 Task: Look for space in Matão, Brazil from 5th July, 2023 to 15th July, 2023 for 9 adults in price range Rs.15000 to Rs.25000. Place can be entire place with 5 bedrooms having 5 beds and 5 bathrooms. Property type can be house, flat, guest house. Booking option can be shelf check-in. Required host language is Spanish.
Action: Mouse moved to (187, 546)
Screenshot: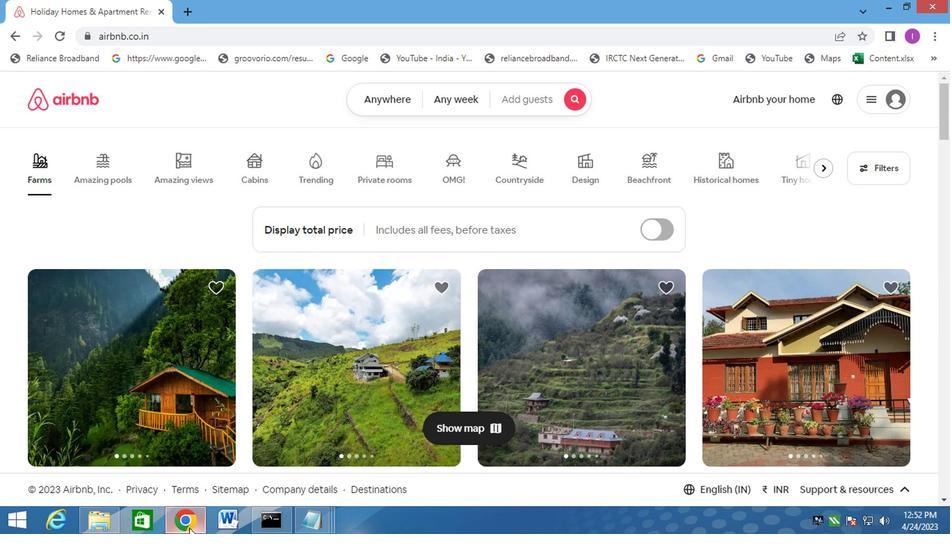 
Action: Mouse pressed left at (187, 546)
Screenshot: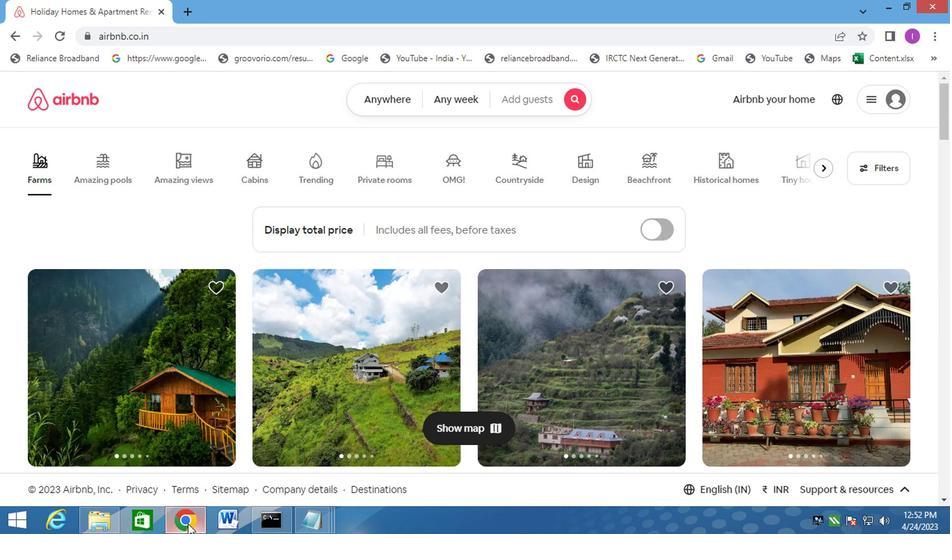 
Action: Mouse moved to (181, 543)
Screenshot: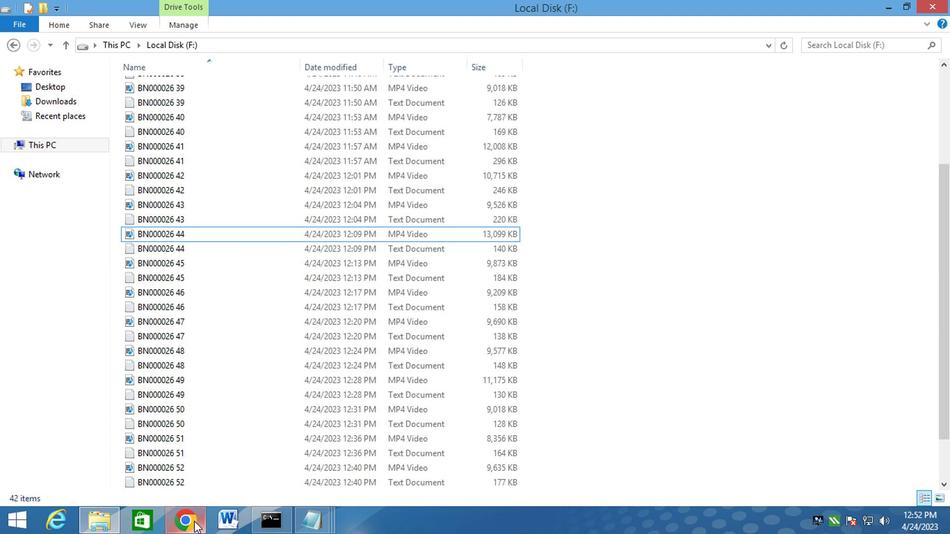 
Action: Mouse pressed left at (181, 543)
Screenshot: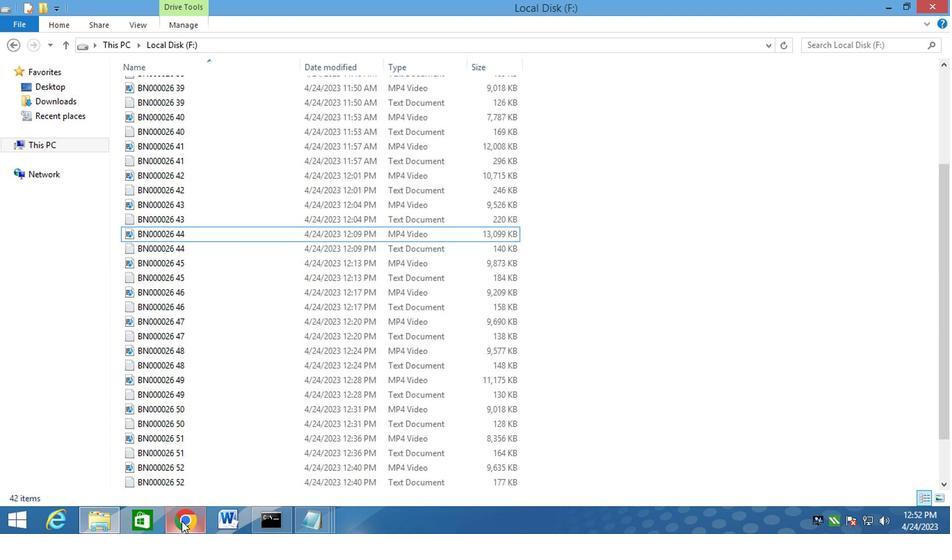 
Action: Mouse pressed left at (181, 543)
Screenshot: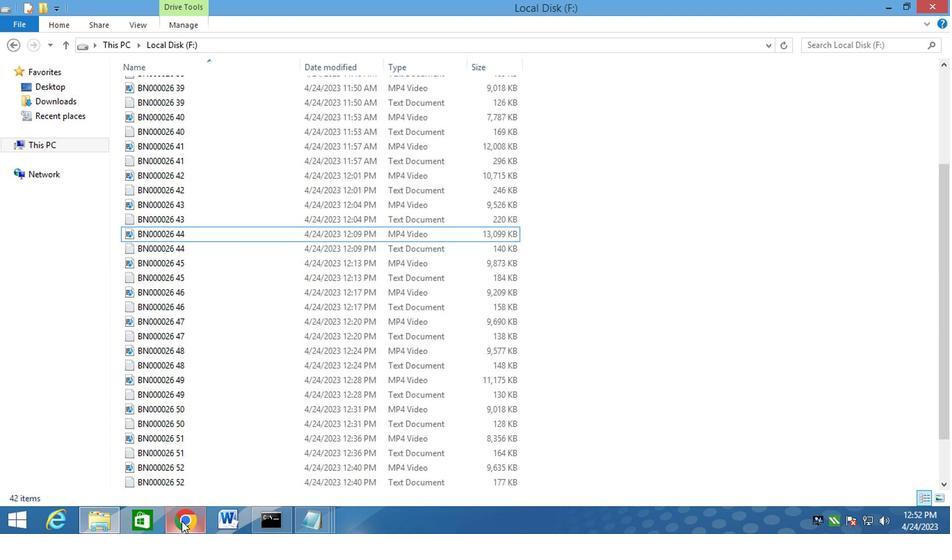 
Action: Mouse moved to (402, 99)
Screenshot: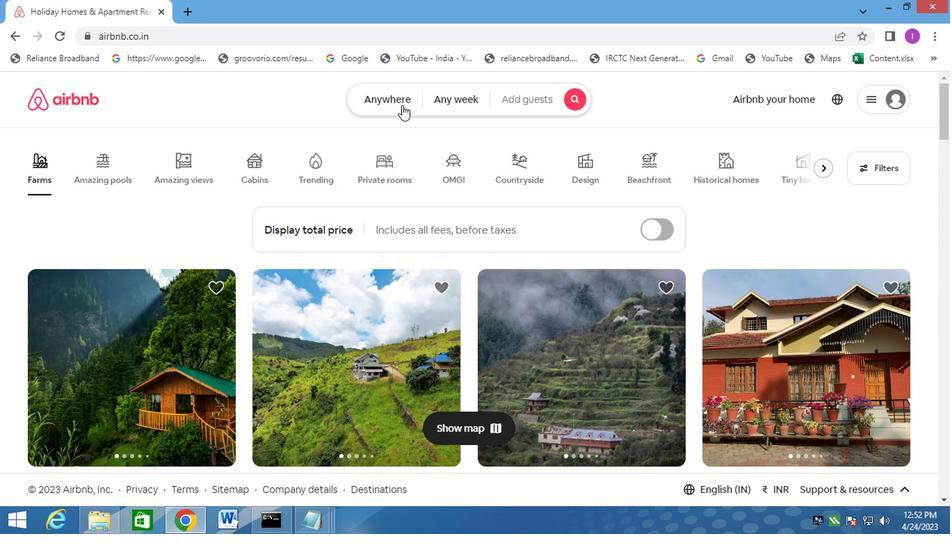 
Action: Mouse pressed left at (402, 99)
Screenshot: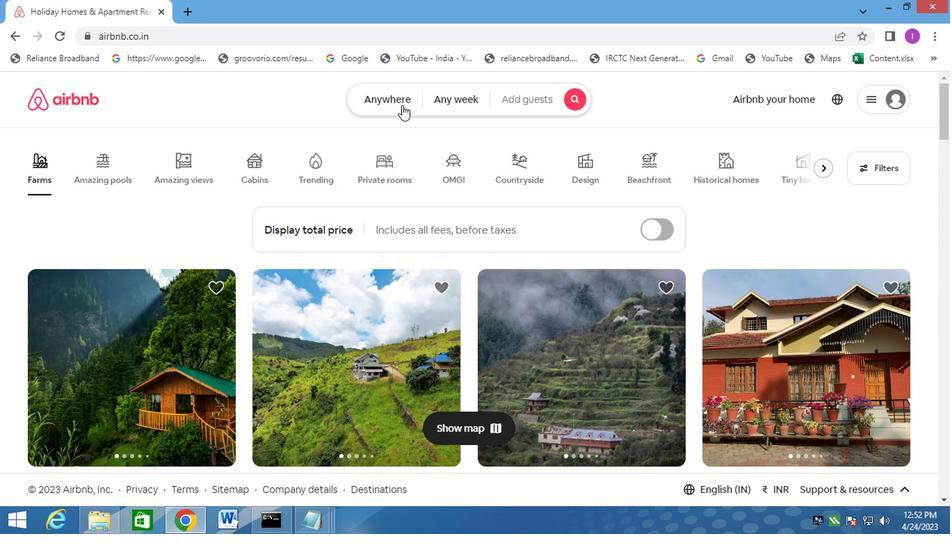 
Action: Mouse moved to (0, 61)
Screenshot: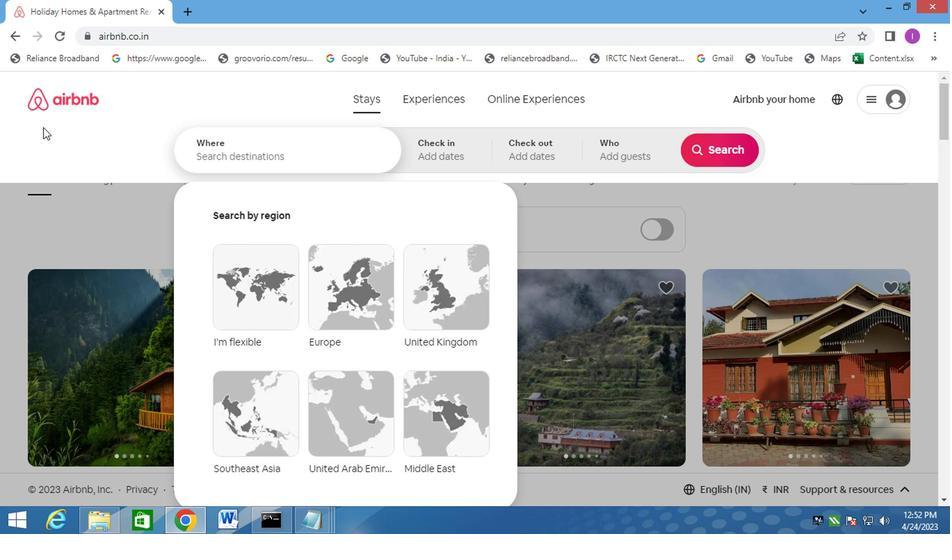 
Action: Key pressed <Key.shift>MATAO
Screenshot: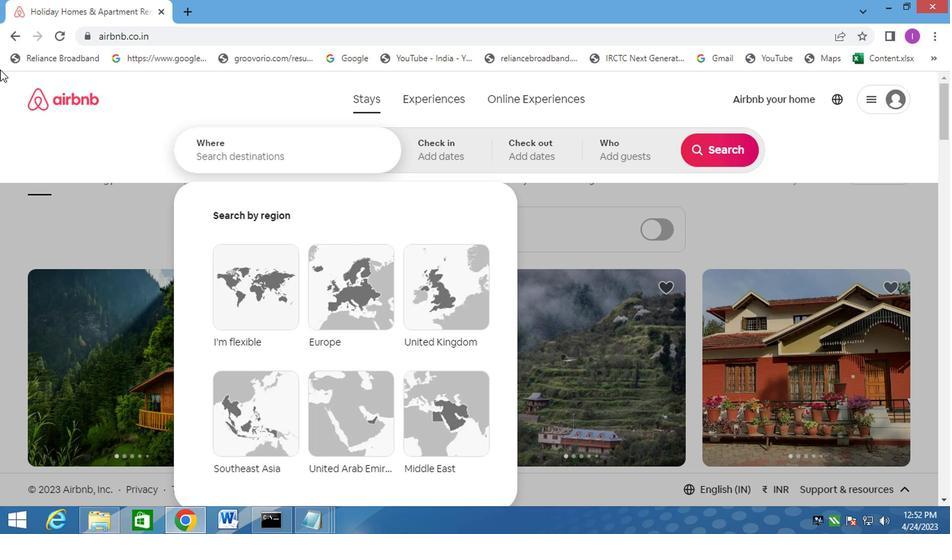 
Action: Mouse moved to (339, 150)
Screenshot: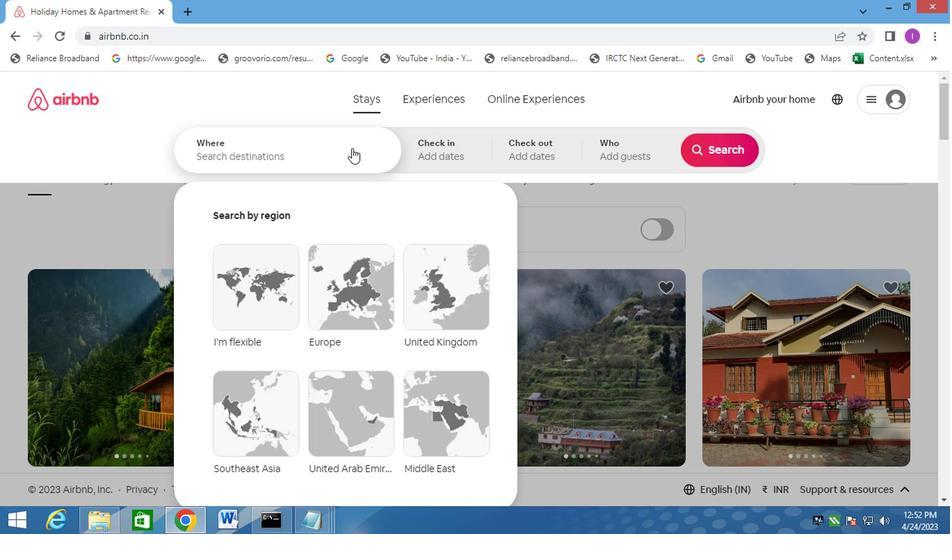 
Action: Mouse pressed left at (339, 150)
Screenshot: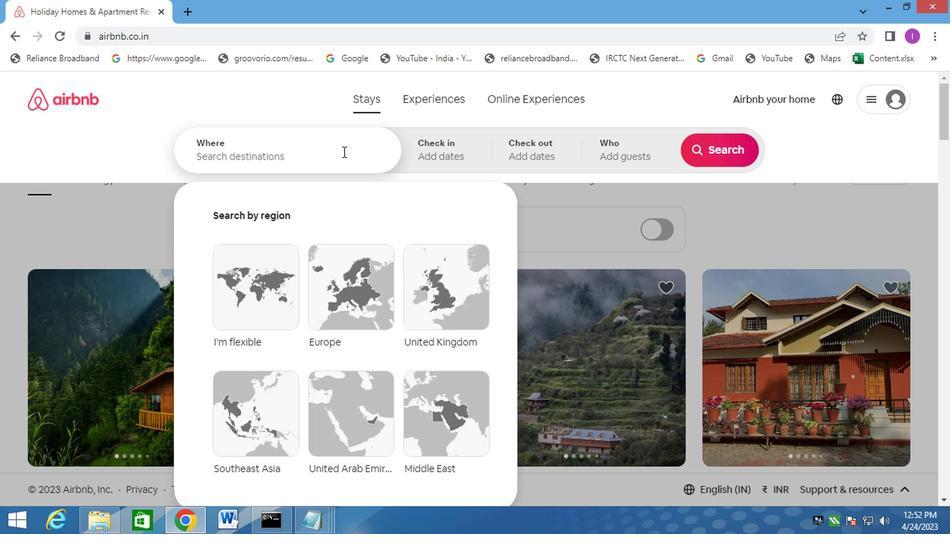 
Action: Mouse moved to (362, 142)
Screenshot: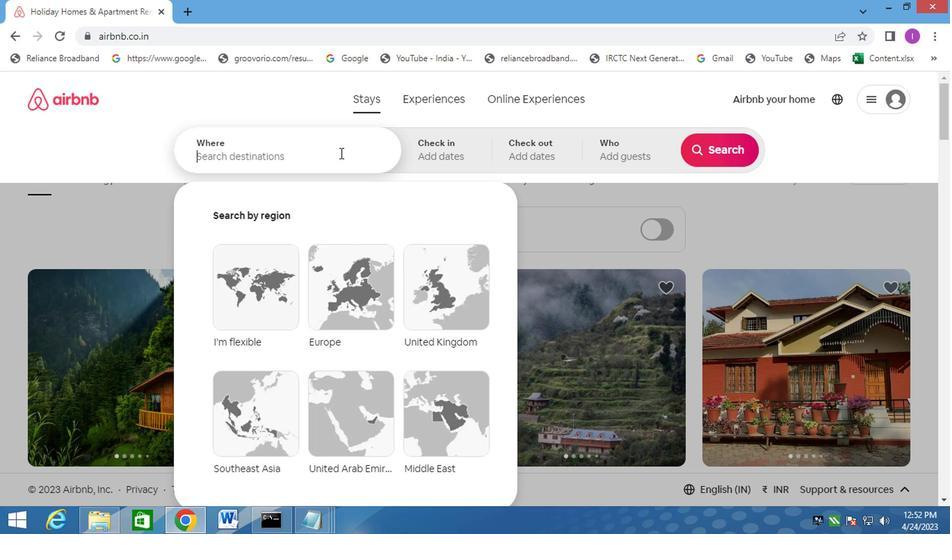 
Action: Key pressed <Key.shift>M<Key.shift>ATAO,<Key.shift><Key.shift><Key.shift><Key.shift><Key.shift><Key.shift><Key.shift><Key.shift><Key.shift><Key.shift><Key.shift><Key.shift>BRAZIL<Key.backspace>
Screenshot: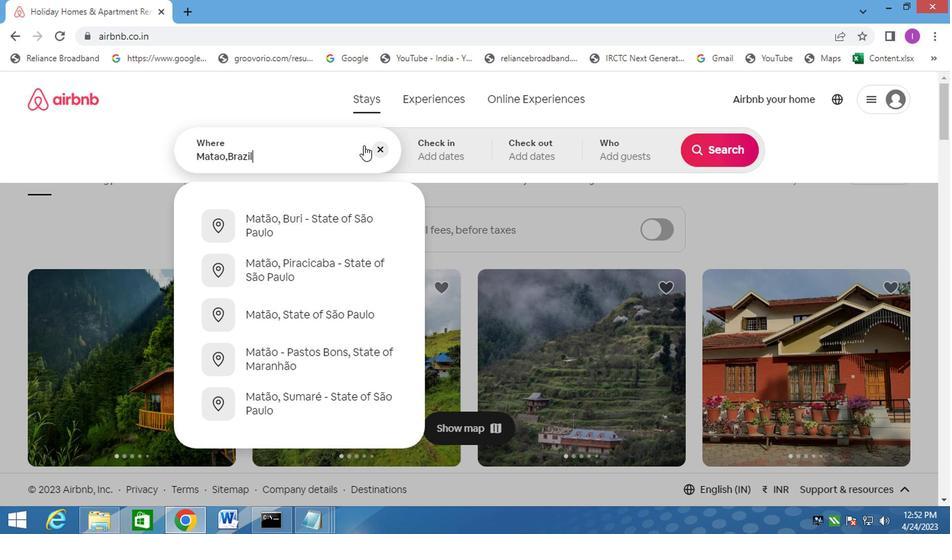 
Action: Mouse moved to (284, 144)
Screenshot: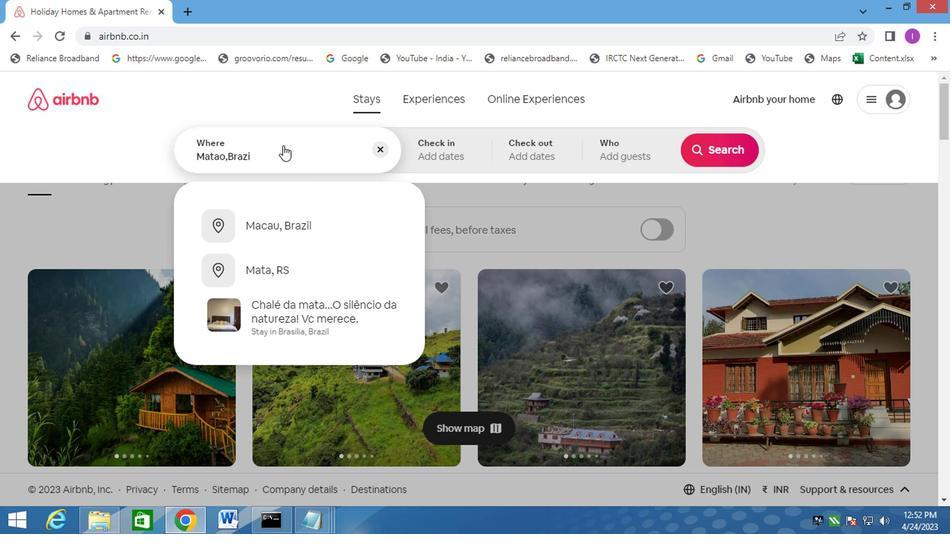 
Action: Key pressed L
Screenshot: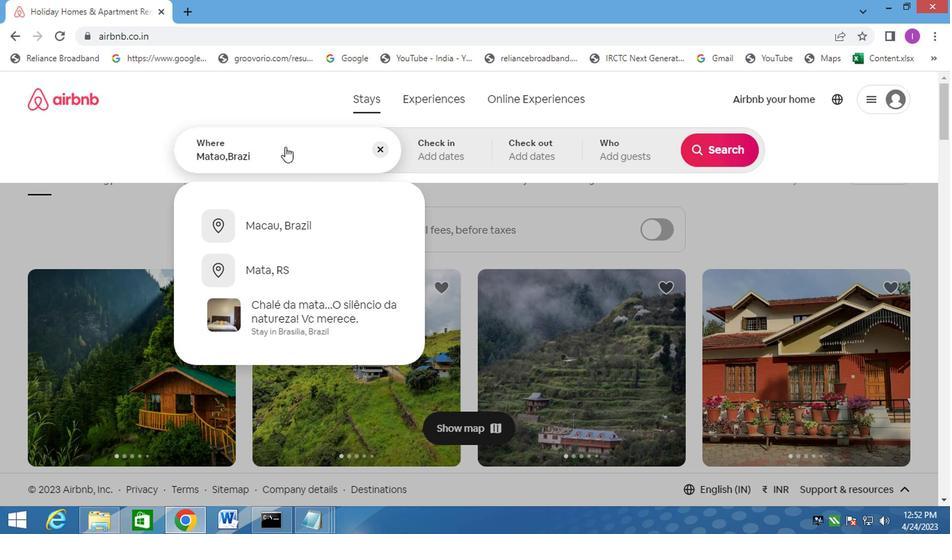 
Action: Mouse moved to (432, 141)
Screenshot: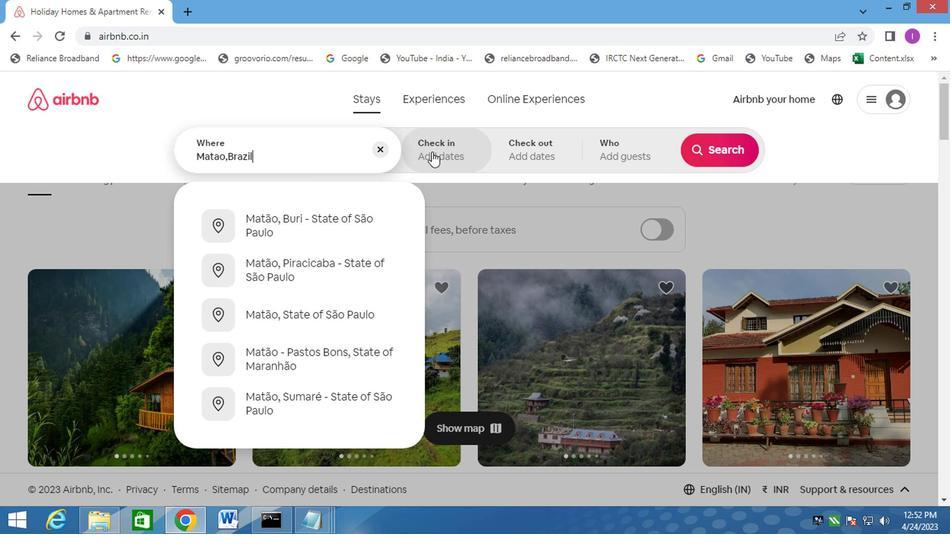 
Action: Mouse pressed left at (432, 141)
Screenshot: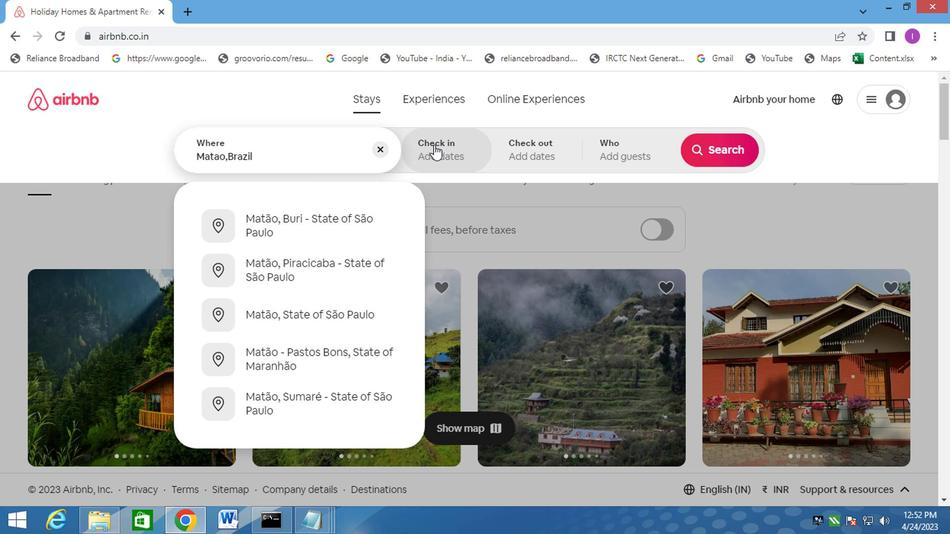 
Action: Mouse moved to (706, 262)
Screenshot: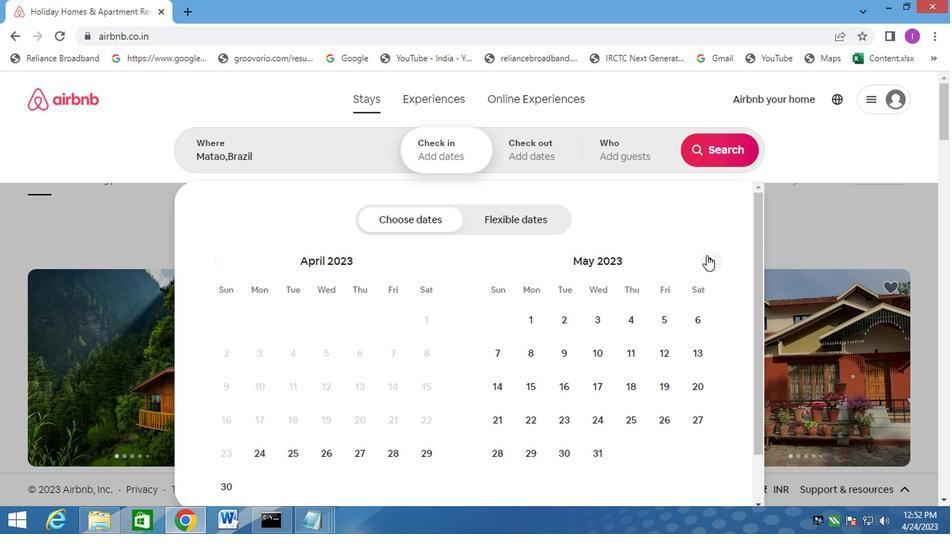 
Action: Mouse pressed left at (706, 262)
Screenshot: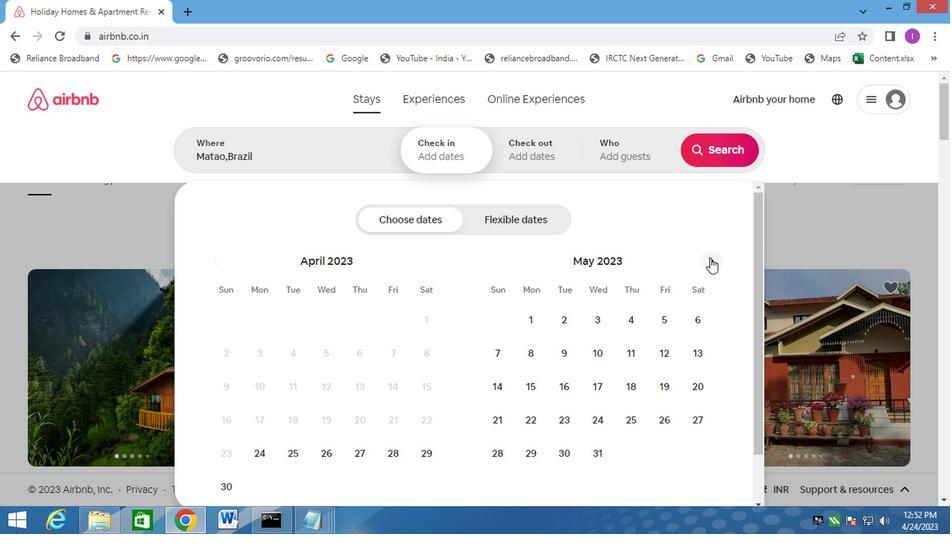
Action: Mouse moved to (695, 260)
Screenshot: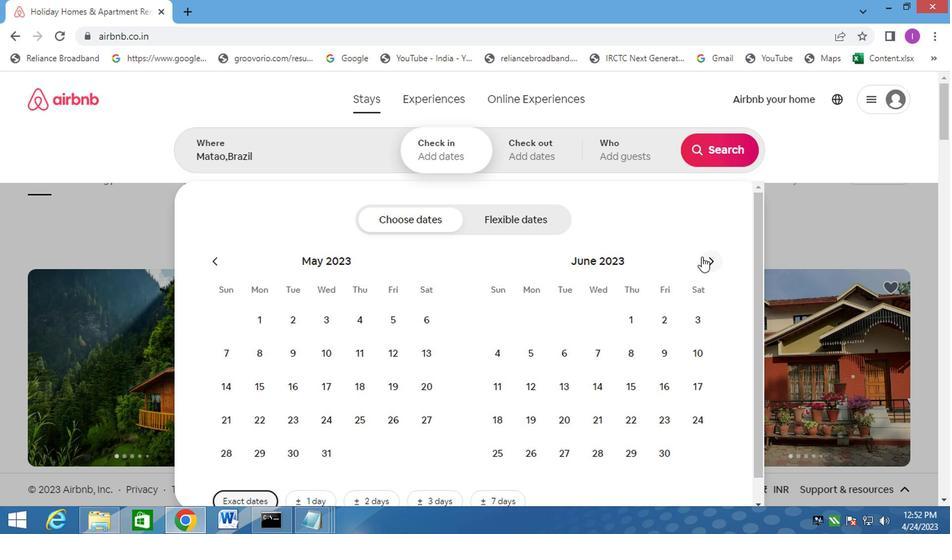 
Action: Mouse pressed left at (695, 260)
Screenshot: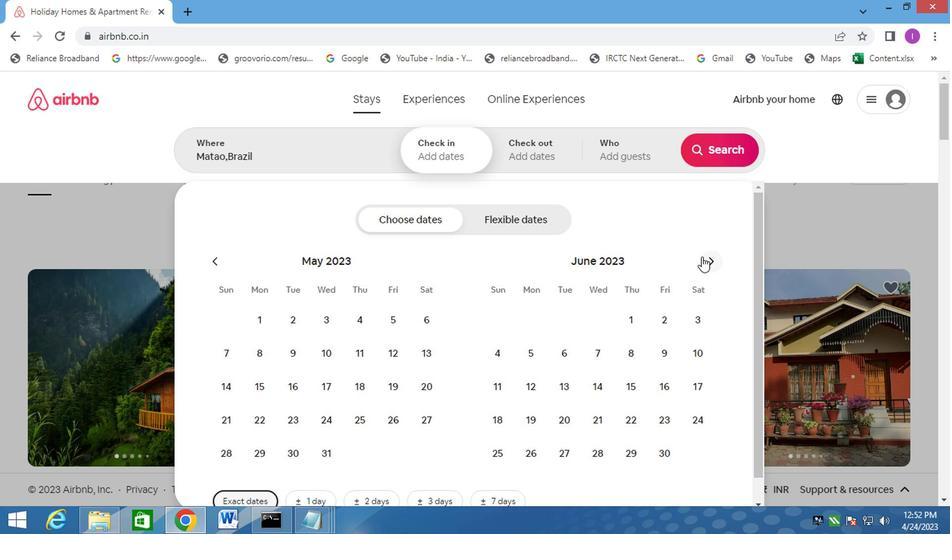 
Action: Mouse moved to (709, 262)
Screenshot: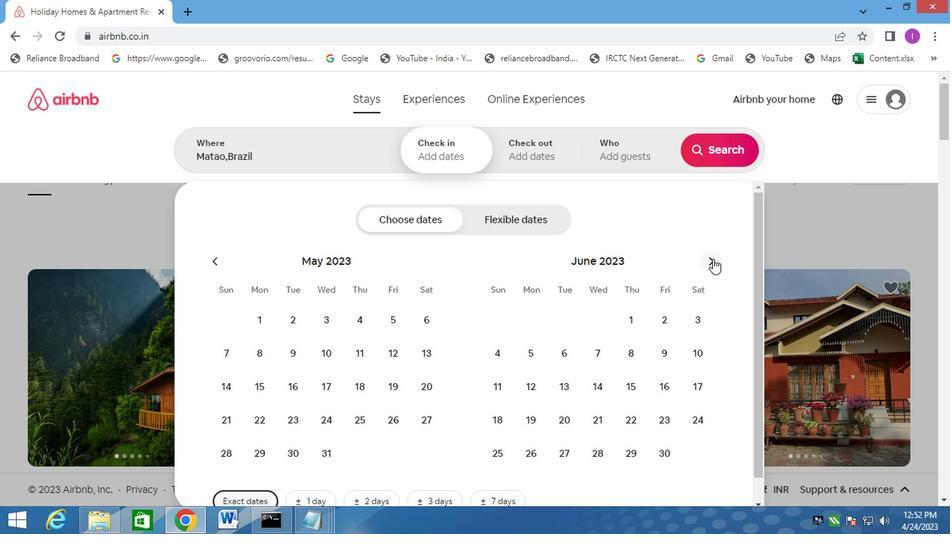 
Action: Mouse pressed left at (709, 262)
Screenshot: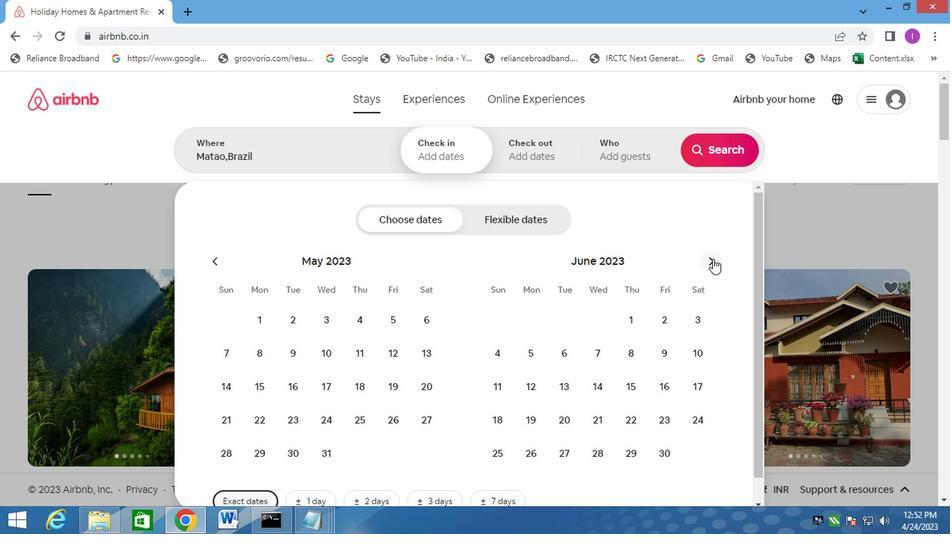 
Action: Mouse moved to (592, 367)
Screenshot: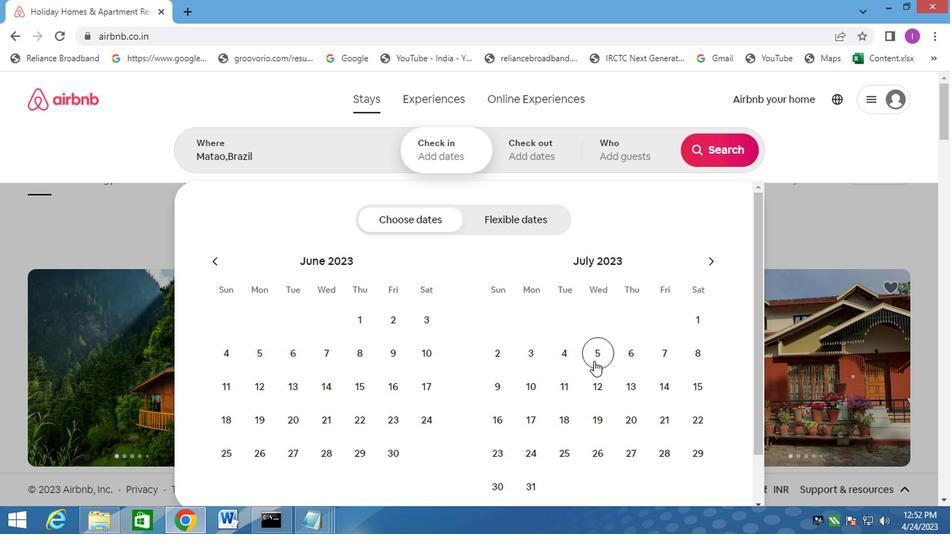 
Action: Mouse pressed left at (592, 367)
Screenshot: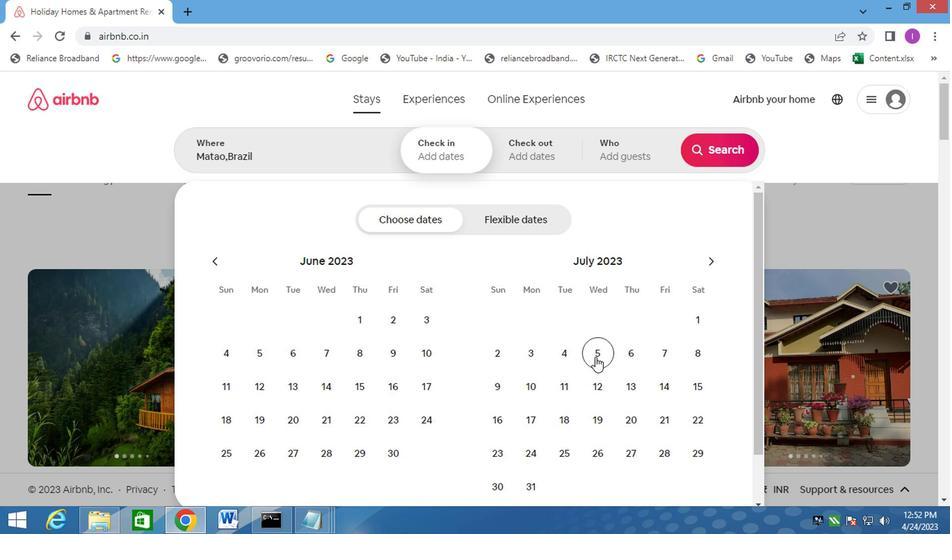 
Action: Mouse moved to (693, 404)
Screenshot: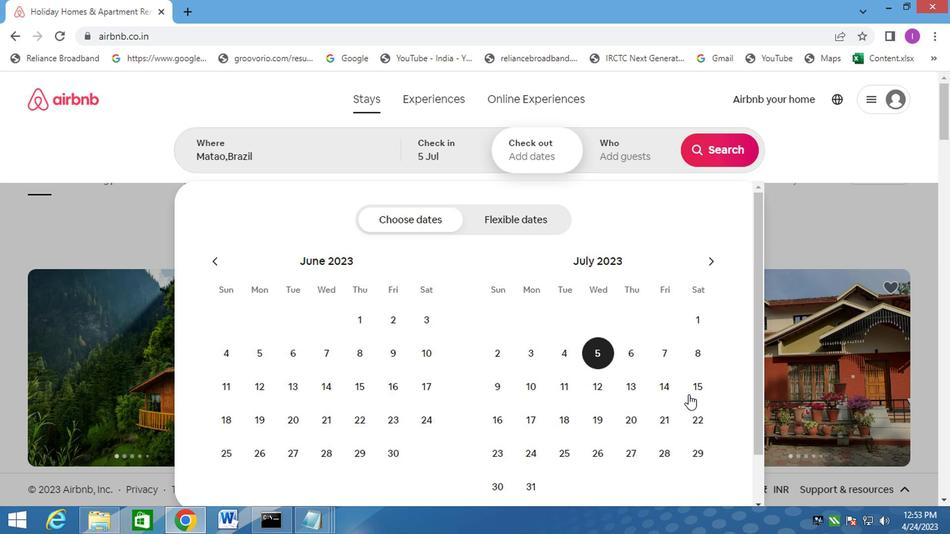 
Action: Mouse pressed left at (693, 404)
Screenshot: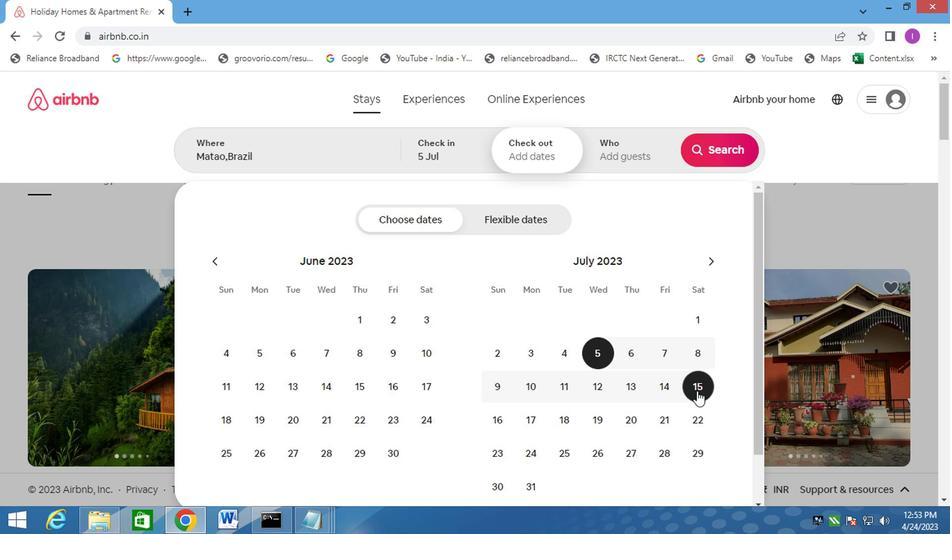 
Action: Mouse moved to (651, 152)
Screenshot: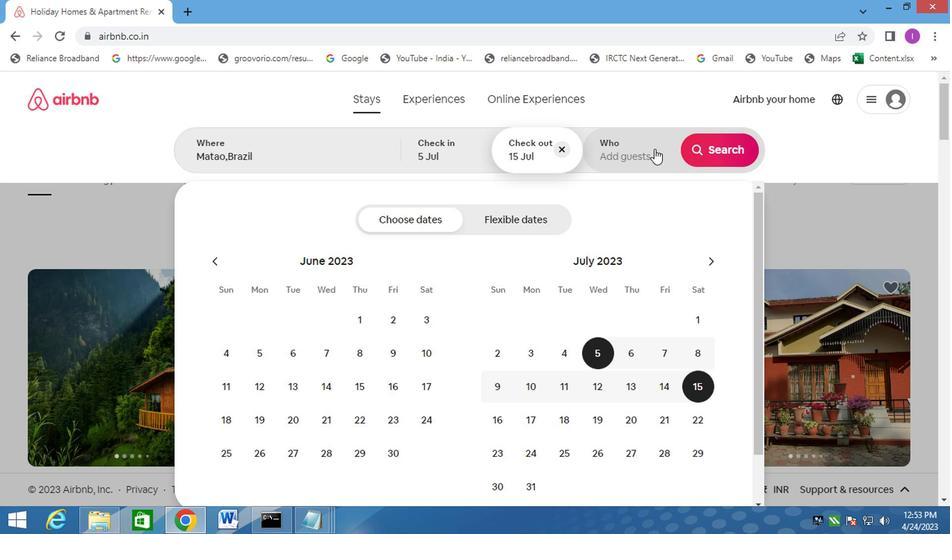 
Action: Mouse pressed left at (651, 152)
Screenshot: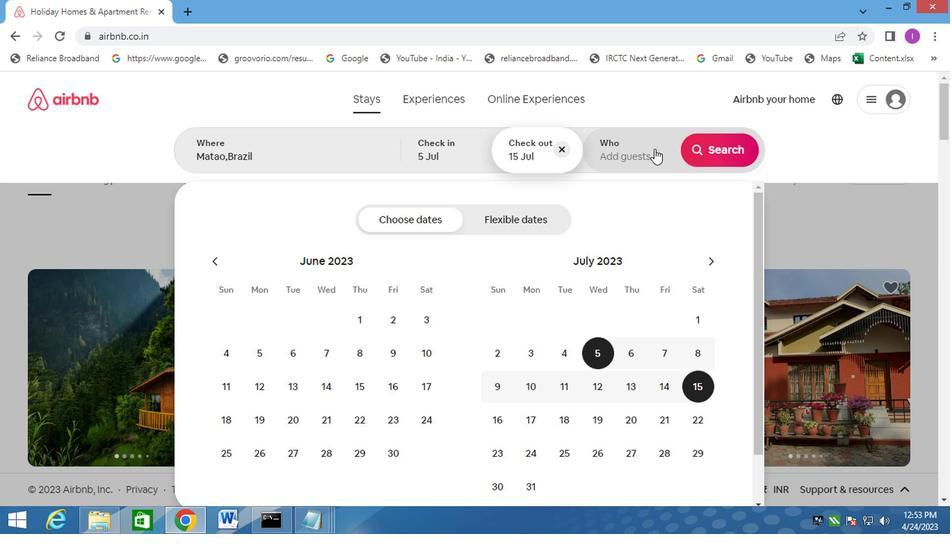 
Action: Mouse moved to (722, 227)
Screenshot: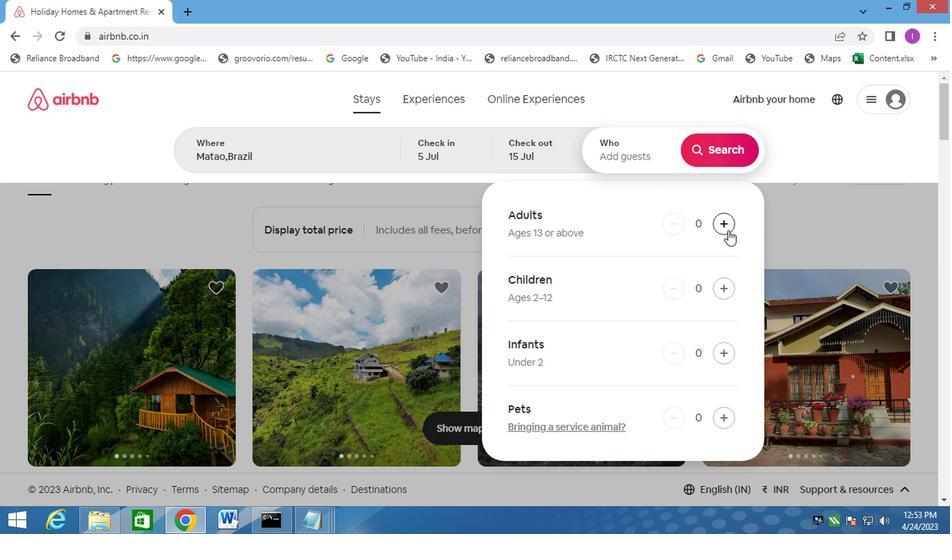 
Action: Mouse pressed left at (722, 227)
Screenshot: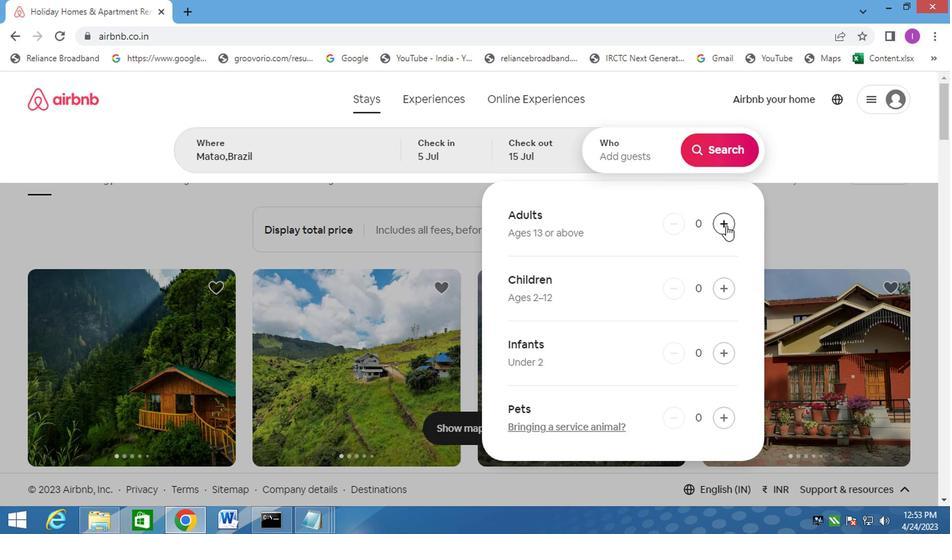 
Action: Mouse pressed left at (722, 227)
Screenshot: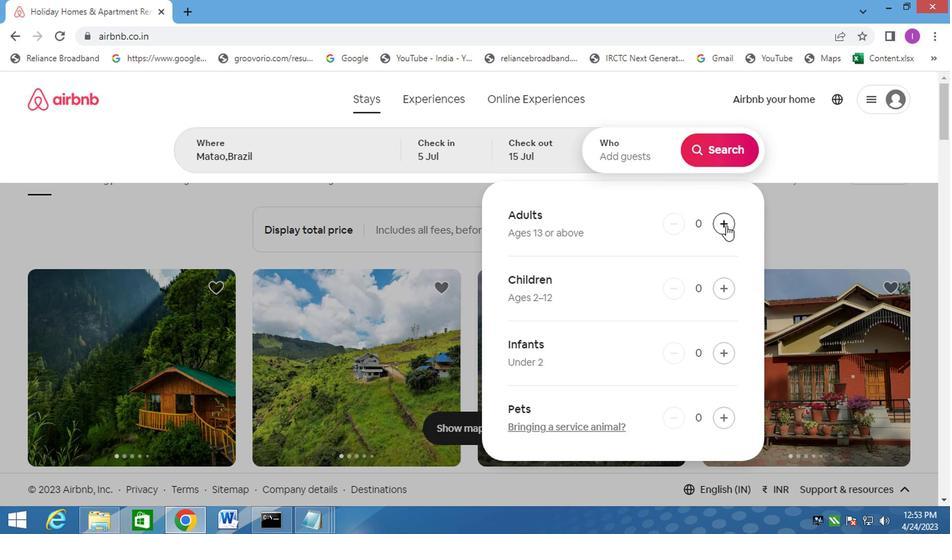 
Action: Mouse pressed left at (722, 227)
Screenshot: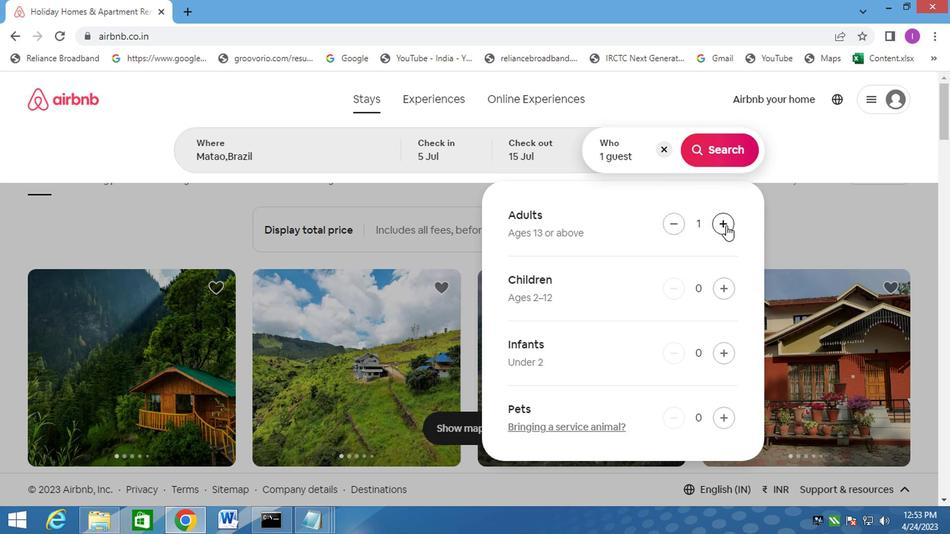 
Action: Mouse pressed left at (722, 227)
Screenshot: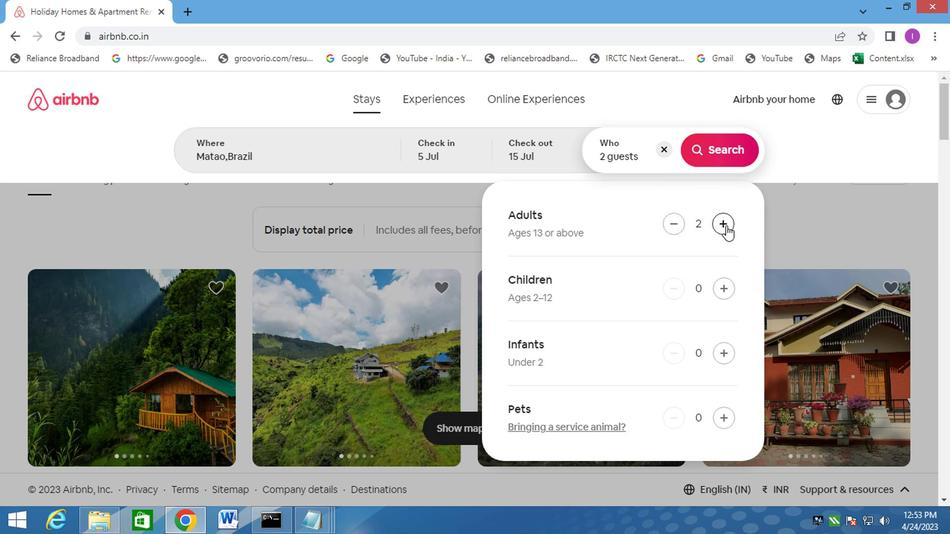 
Action: Mouse pressed left at (722, 227)
Screenshot: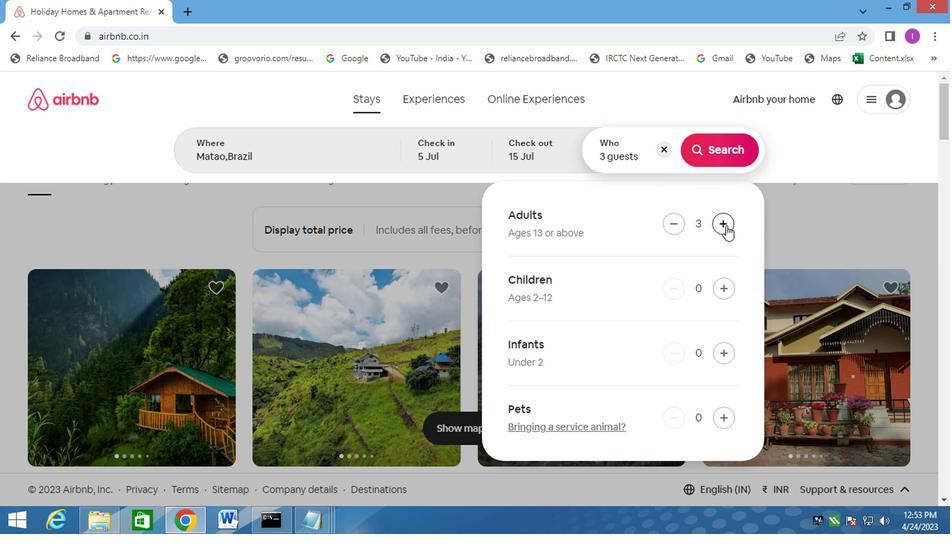 
Action: Mouse pressed left at (722, 227)
Screenshot: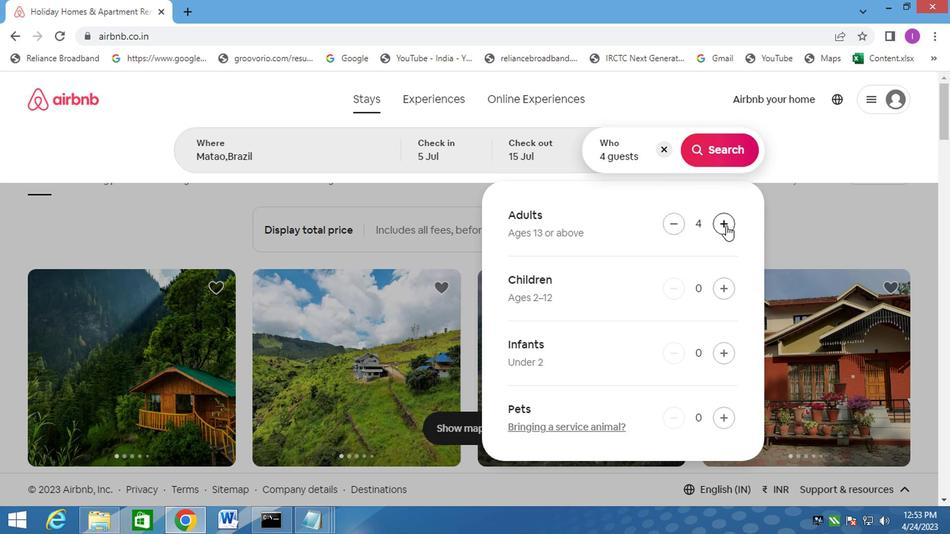 
Action: Mouse pressed left at (722, 227)
Screenshot: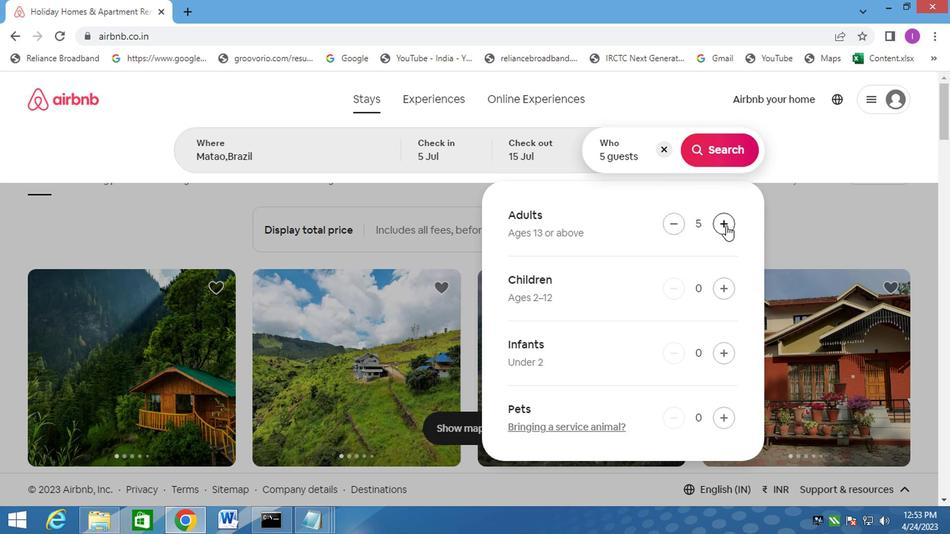 
Action: Mouse pressed left at (722, 227)
Screenshot: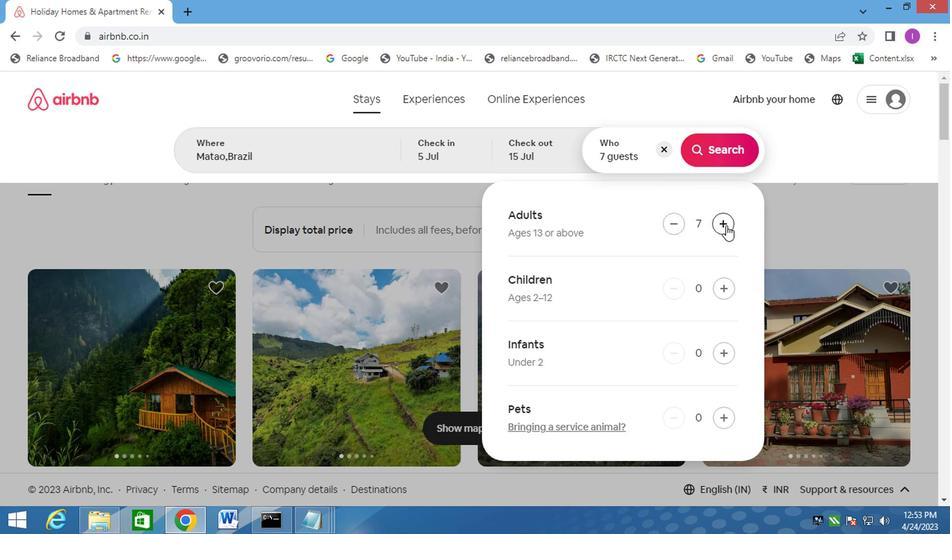 
Action: Mouse moved to (716, 224)
Screenshot: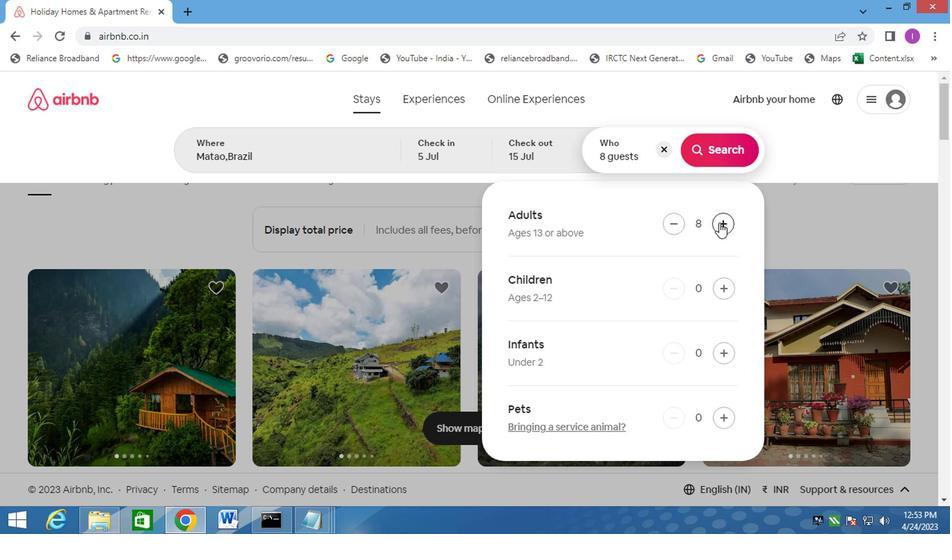 
Action: Mouse pressed left at (716, 224)
Screenshot: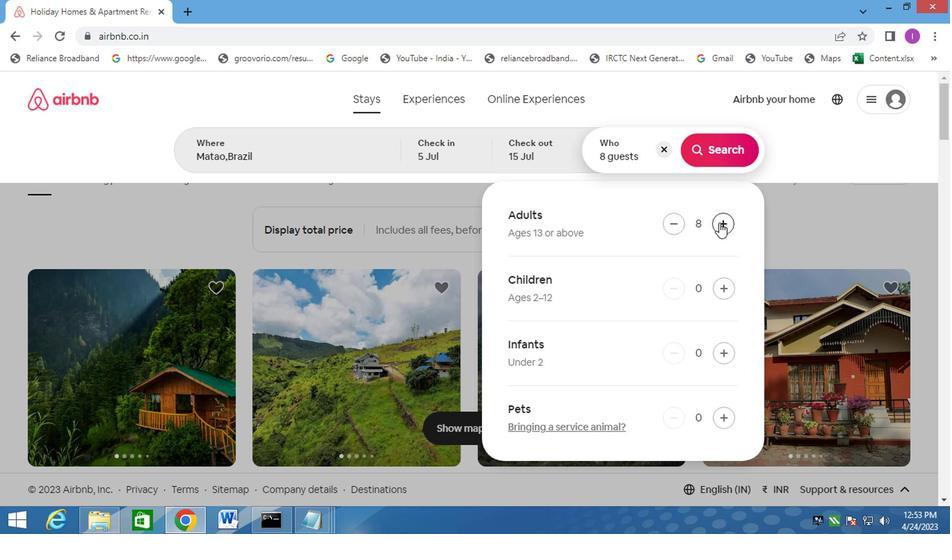 
Action: Mouse moved to (710, 143)
Screenshot: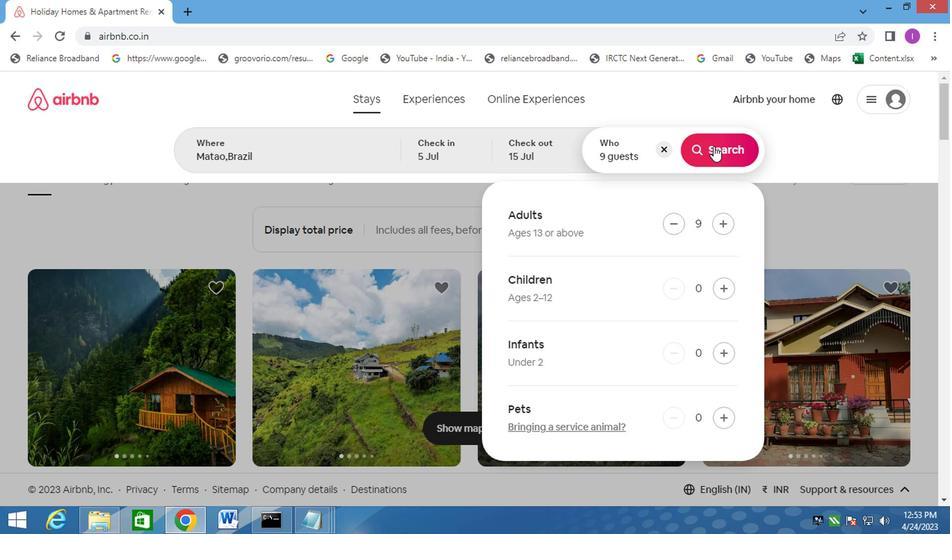 
Action: Mouse pressed left at (710, 143)
Screenshot: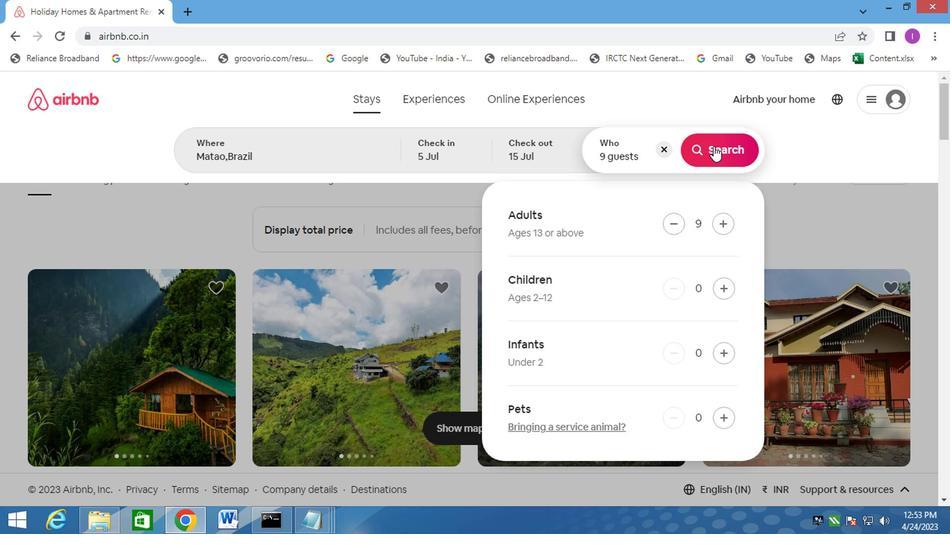 
Action: Mouse moved to (895, 149)
Screenshot: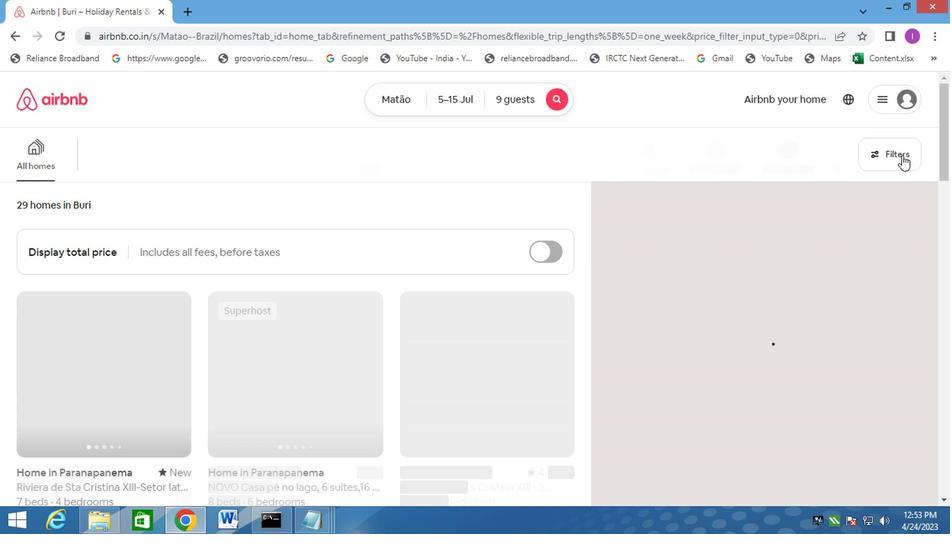 
Action: Mouse pressed left at (895, 149)
Screenshot: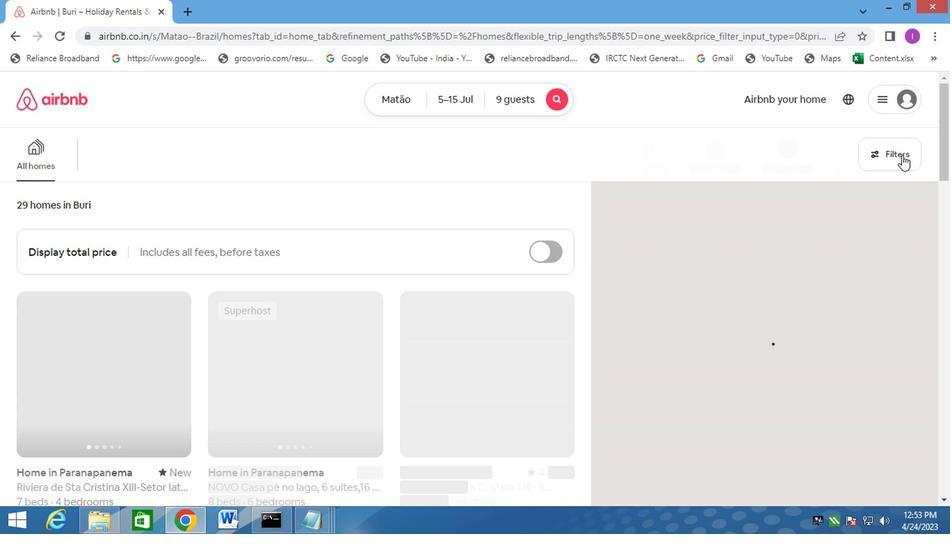 
Action: Mouse moved to (289, 338)
Screenshot: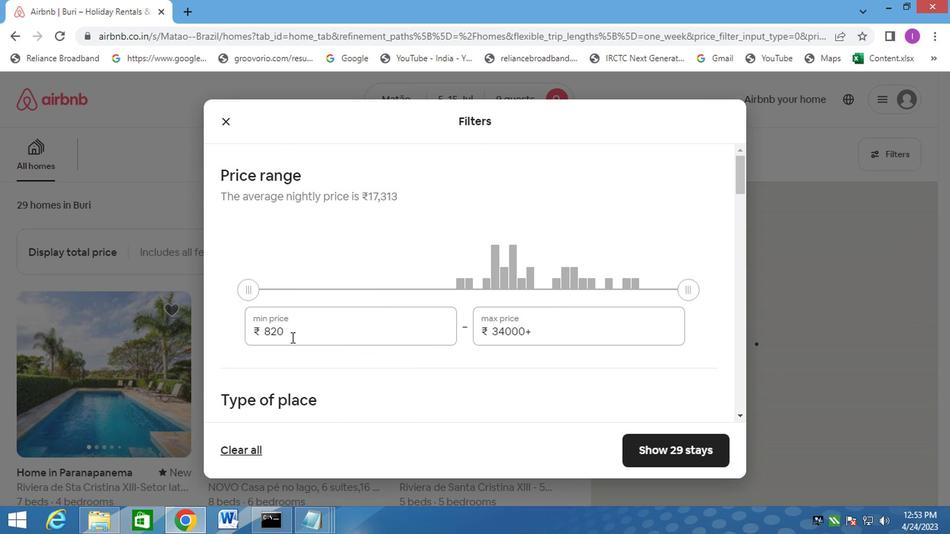 
Action: Mouse pressed left at (289, 338)
Screenshot: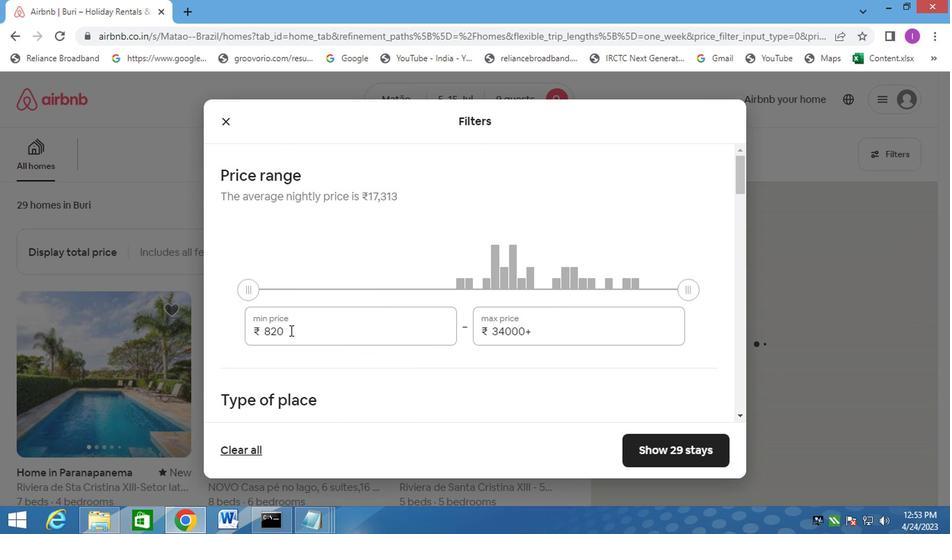 
Action: Mouse moved to (264, 338)
Screenshot: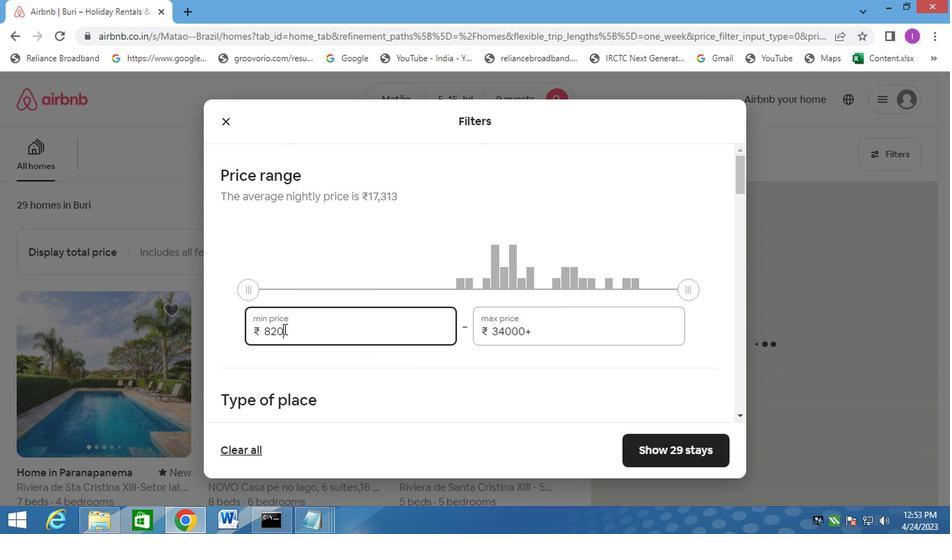
Action: Mouse pressed left at (264, 338)
Screenshot: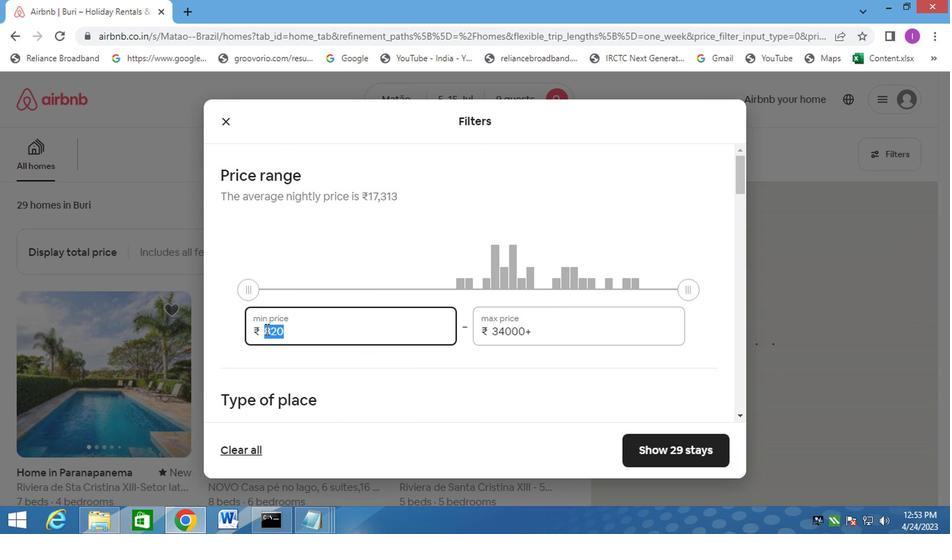 
Action: Mouse moved to (320, 307)
Screenshot: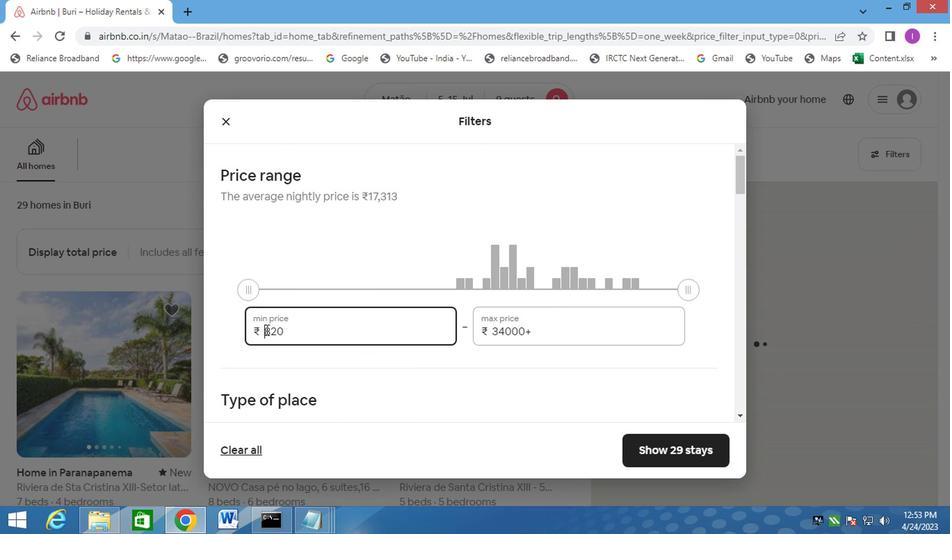 
Action: Key pressed 15000
Screenshot: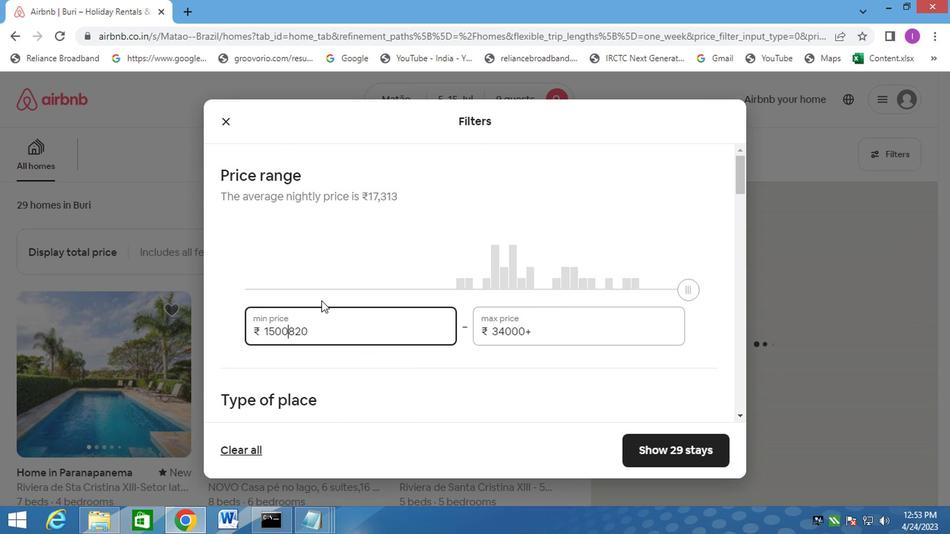 
Action: Mouse moved to (344, 336)
Screenshot: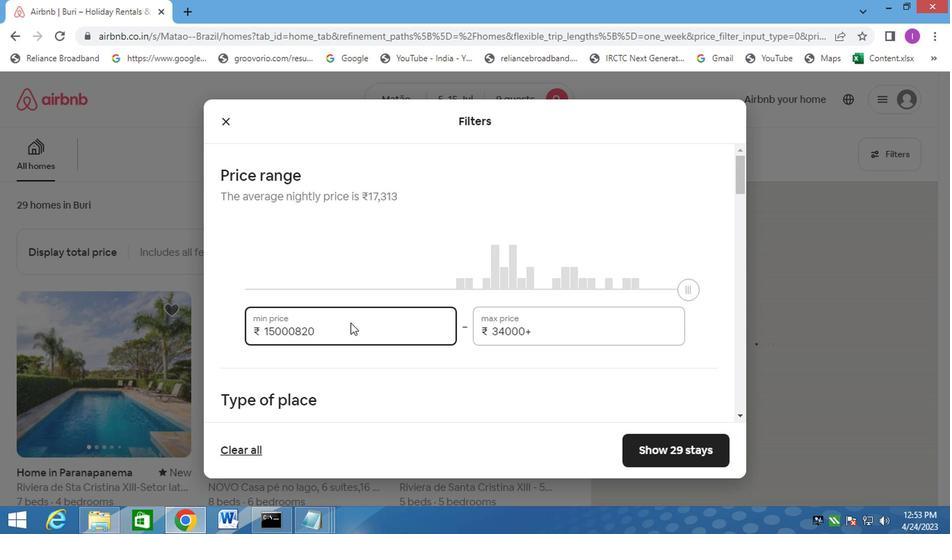 
Action: Mouse pressed left at (344, 336)
Screenshot: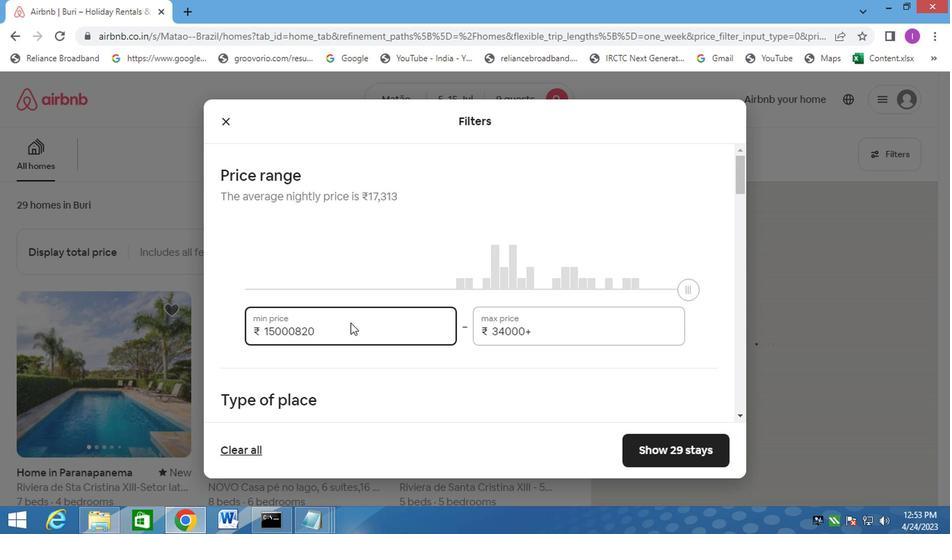 
Action: Mouse moved to (529, 136)
Screenshot: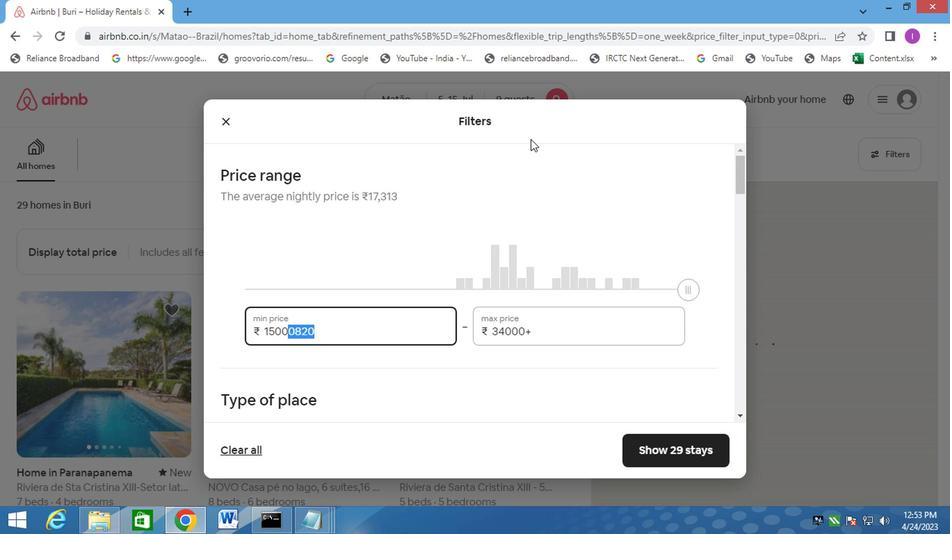 
Action: Key pressed <Key.delete>0
Screenshot: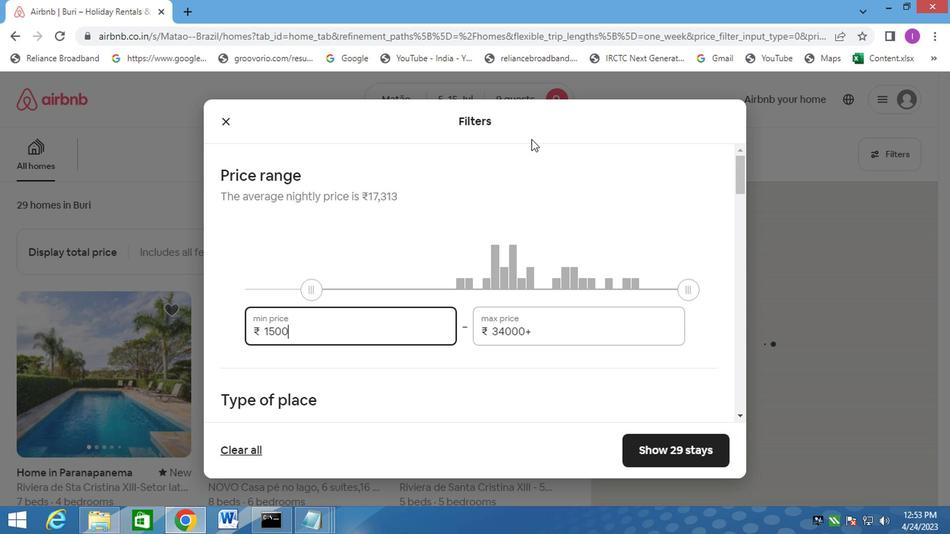 
Action: Mouse moved to (539, 341)
Screenshot: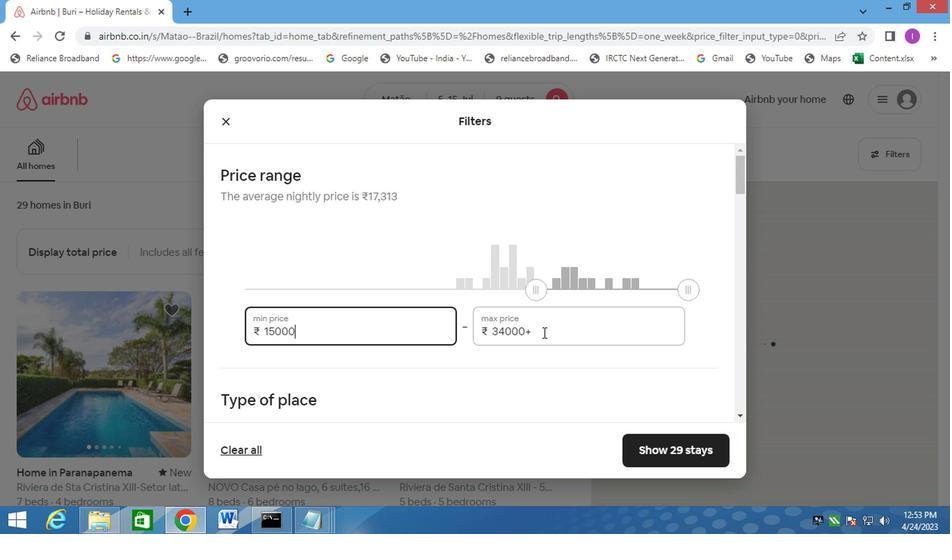 
Action: Mouse pressed left at (539, 341)
Screenshot: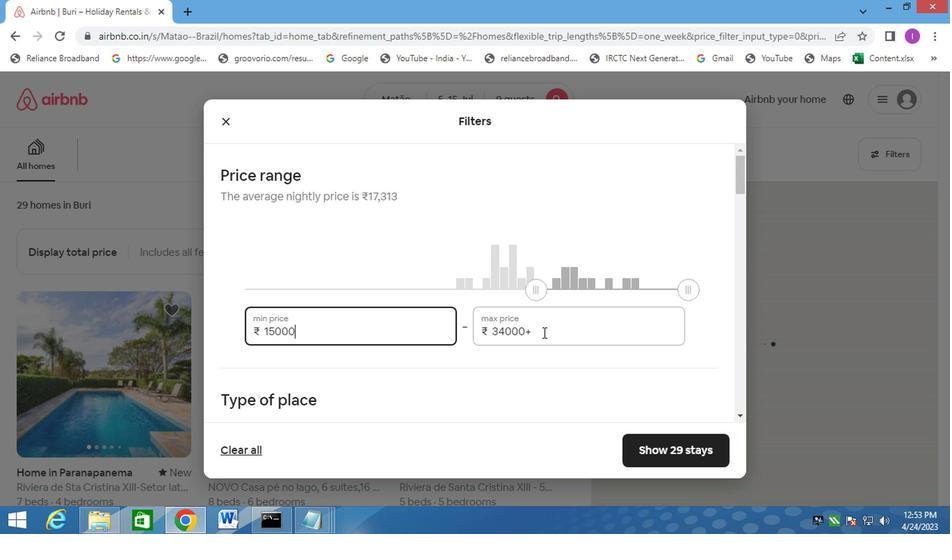 
Action: Mouse moved to (496, 348)
Screenshot: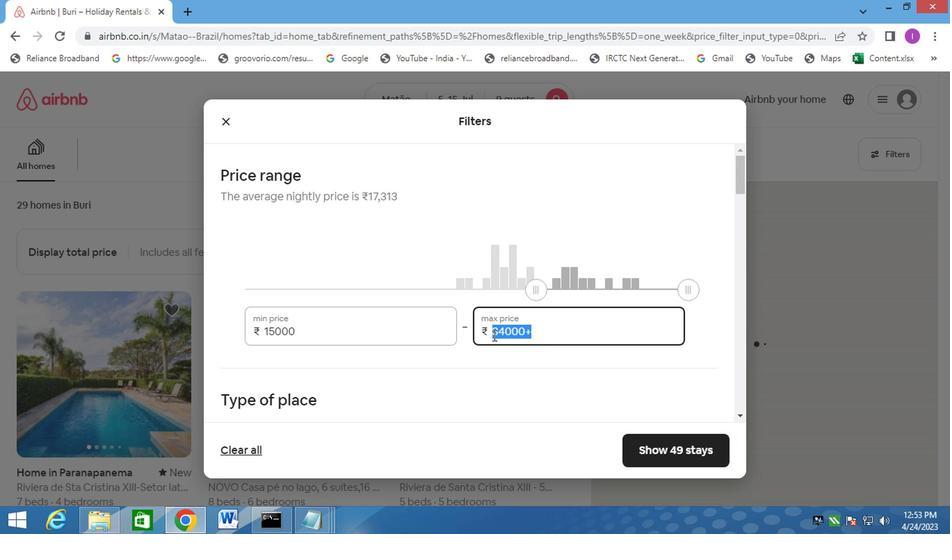 
Action: Key pressed 250000<Key.backspace>
Screenshot: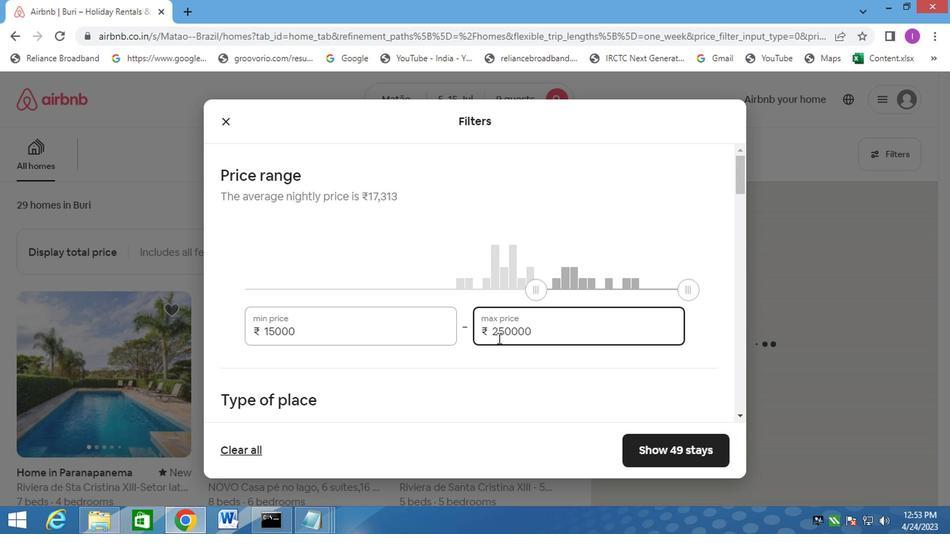 
Action: Mouse moved to (527, 450)
Screenshot: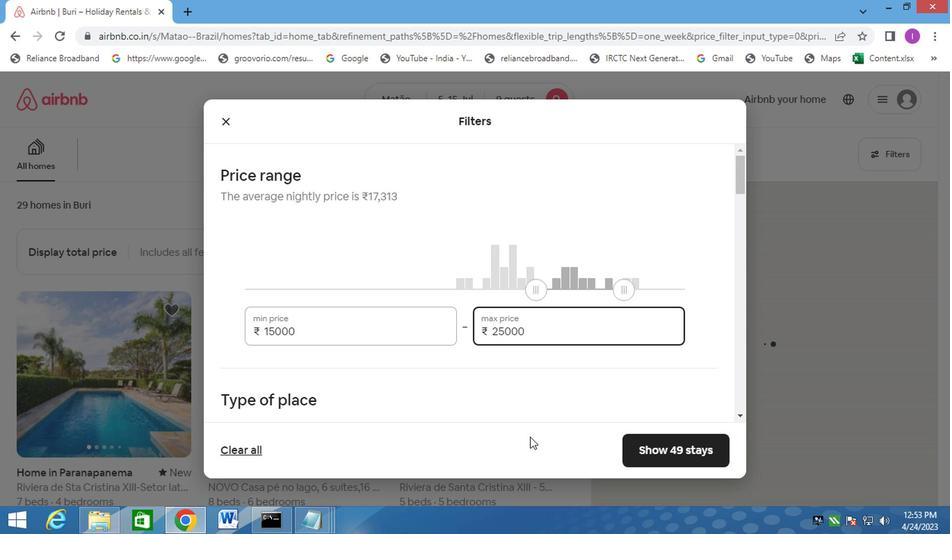 
Action: Mouse scrolled (527, 449) with delta (0, 0)
Screenshot: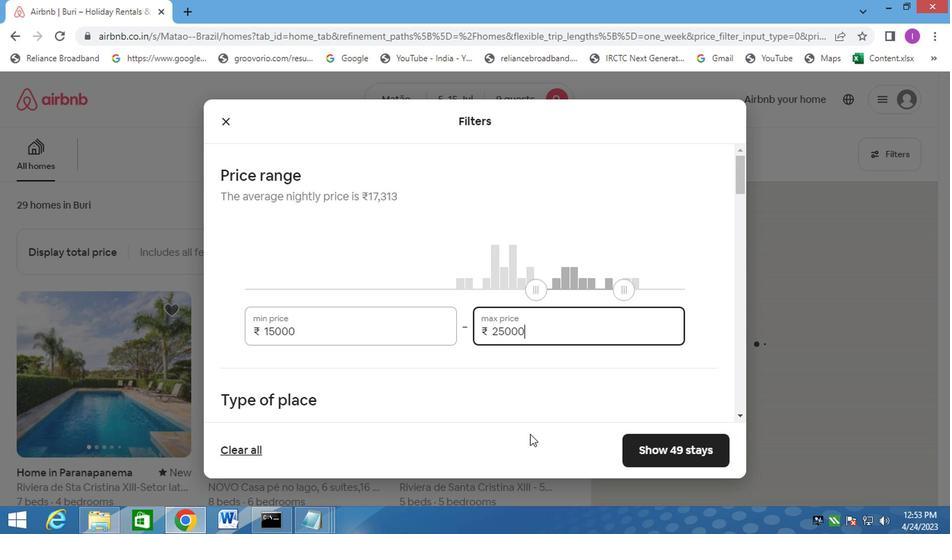 
Action: Mouse moved to (662, 391)
Screenshot: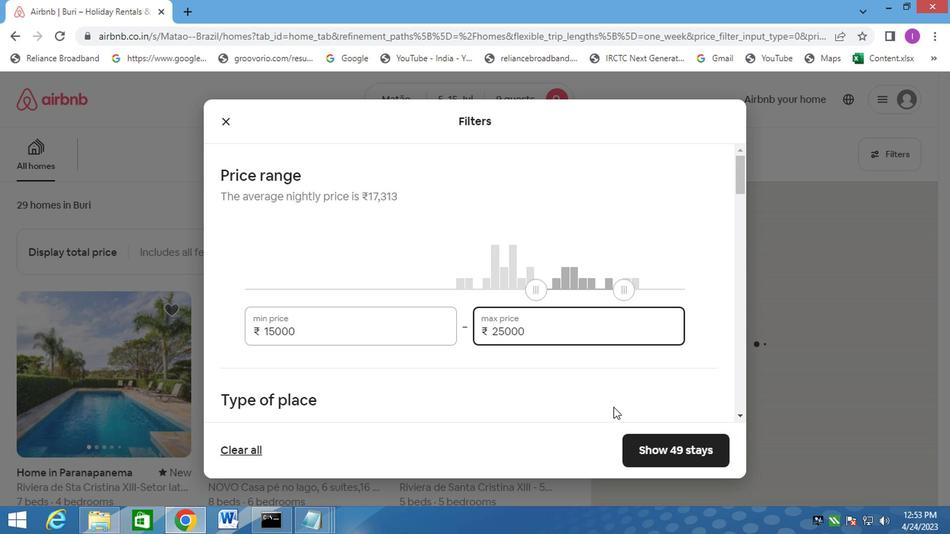 
Action: Mouse scrolled (662, 391) with delta (0, 0)
Screenshot: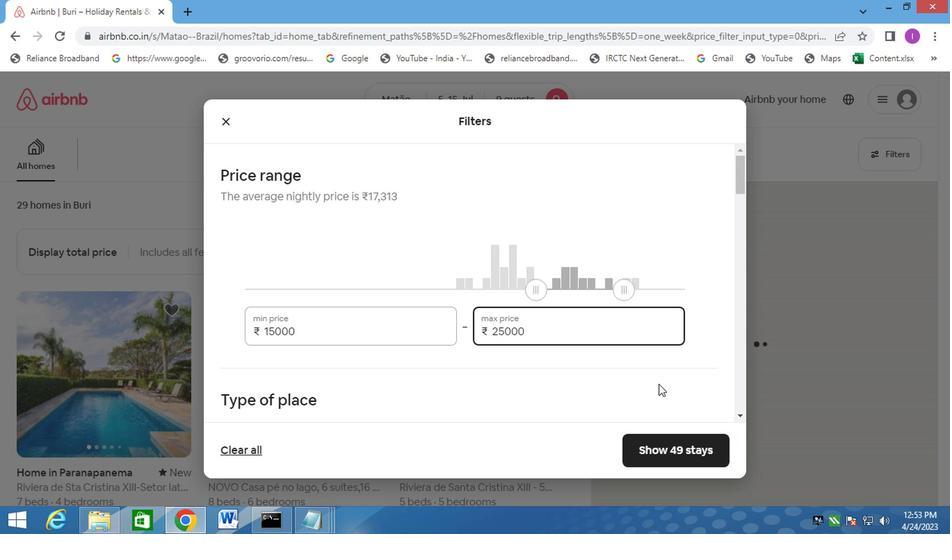
Action: Mouse scrolled (662, 391) with delta (0, 0)
Screenshot: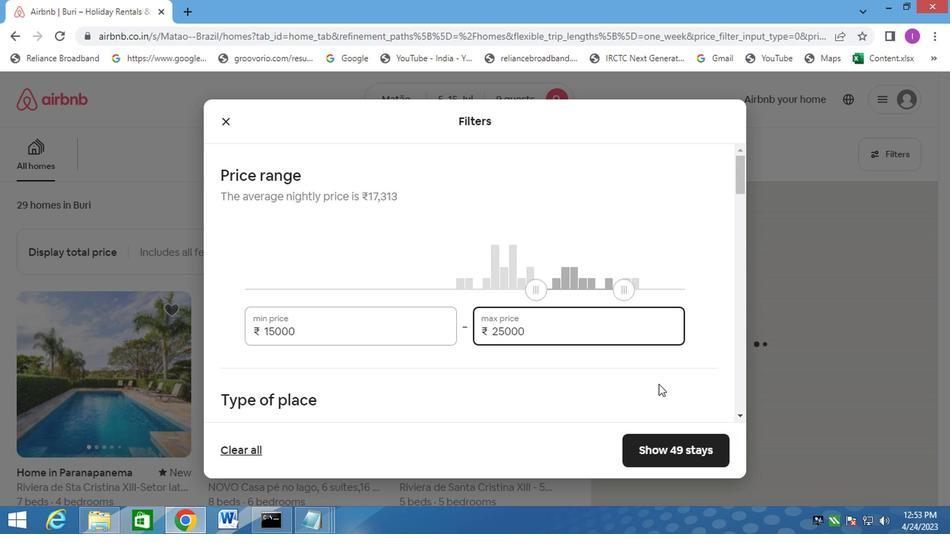 
Action: Mouse scrolled (662, 391) with delta (0, 0)
Screenshot: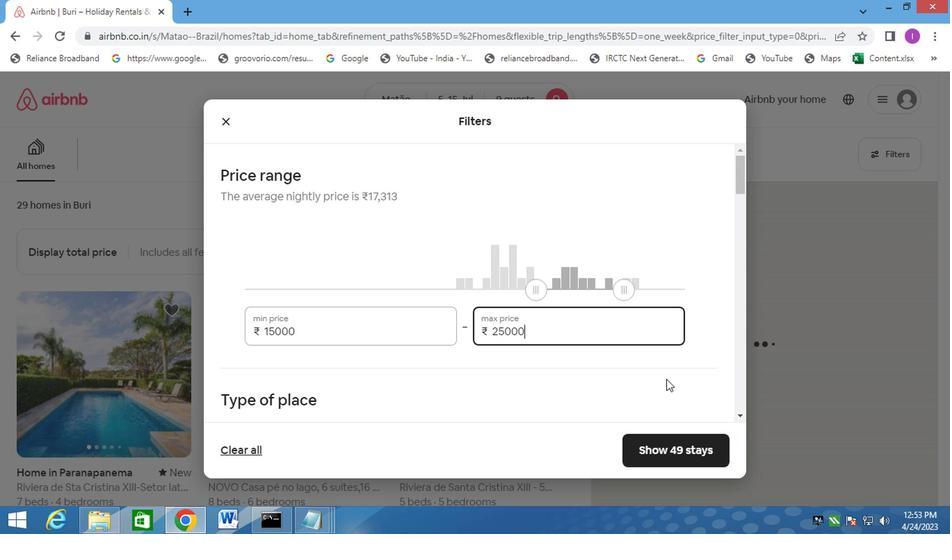 
Action: Mouse scrolled (662, 391) with delta (0, 0)
Screenshot: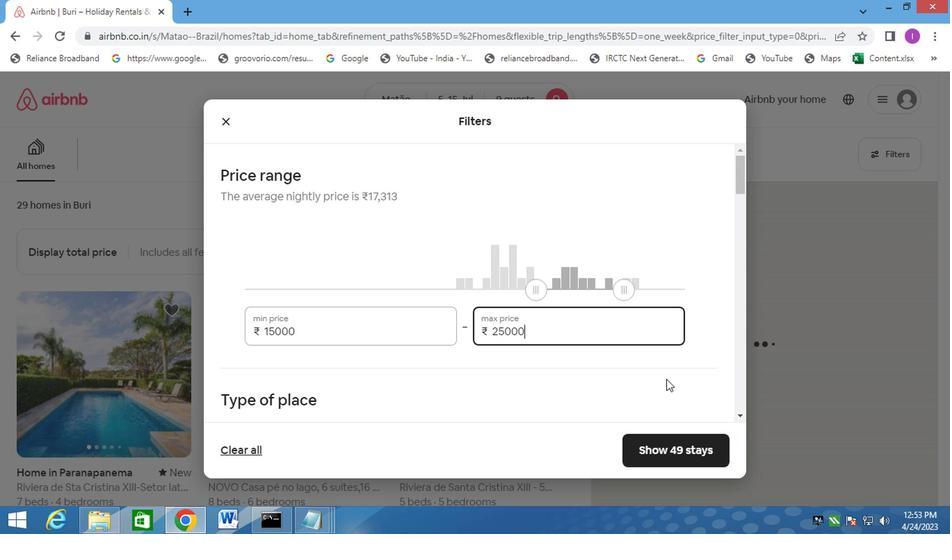 
Action: Mouse moved to (231, 160)
Screenshot: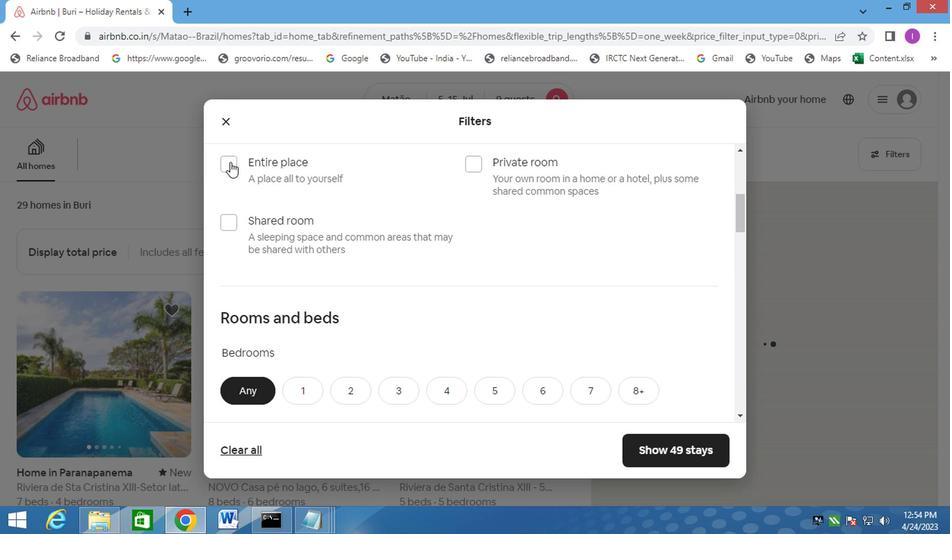 
Action: Mouse pressed left at (231, 160)
Screenshot: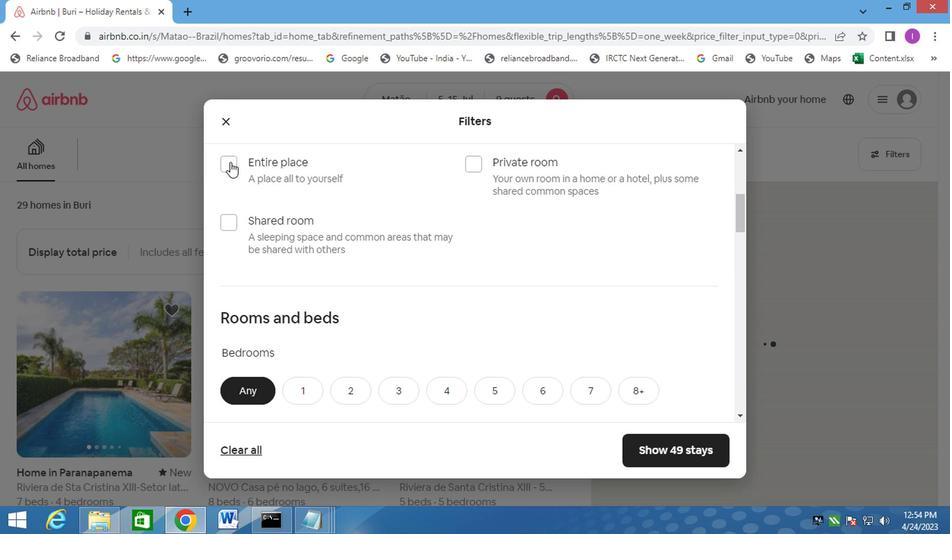 
Action: Mouse moved to (486, 405)
Screenshot: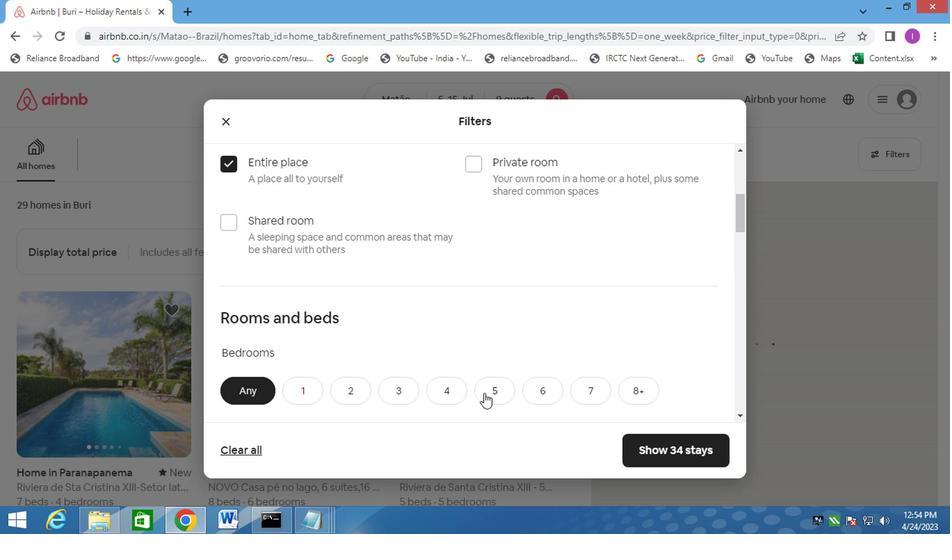 
Action: Mouse pressed left at (486, 405)
Screenshot: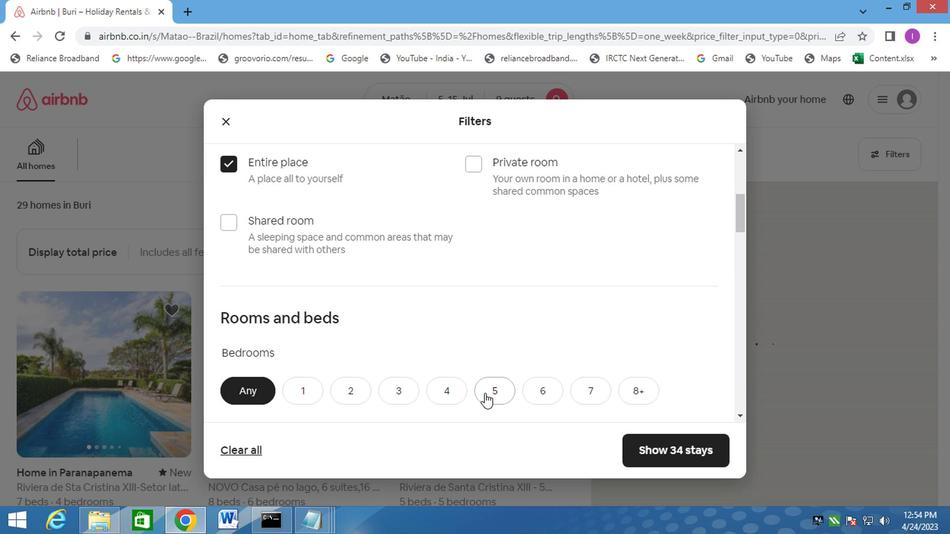 
Action: Mouse moved to (518, 375)
Screenshot: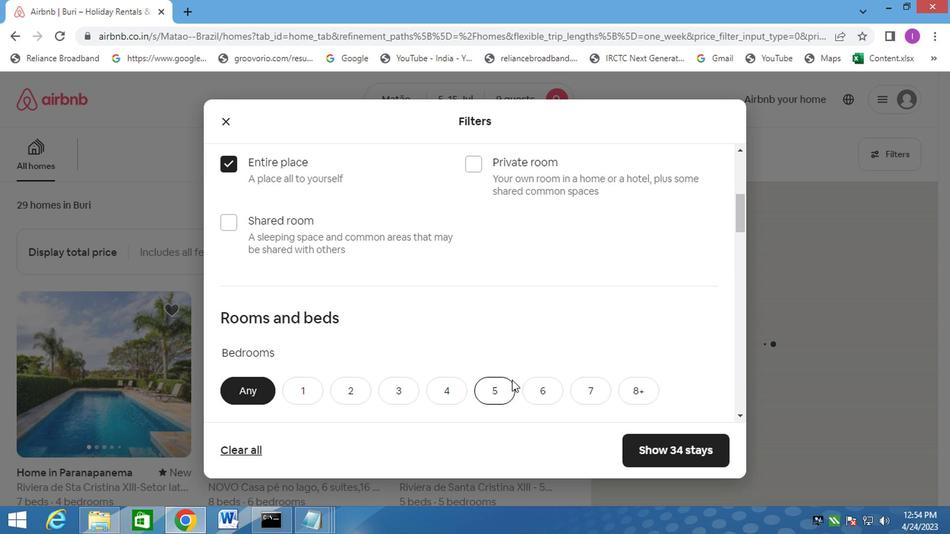 
Action: Mouse scrolled (518, 374) with delta (0, 0)
Screenshot: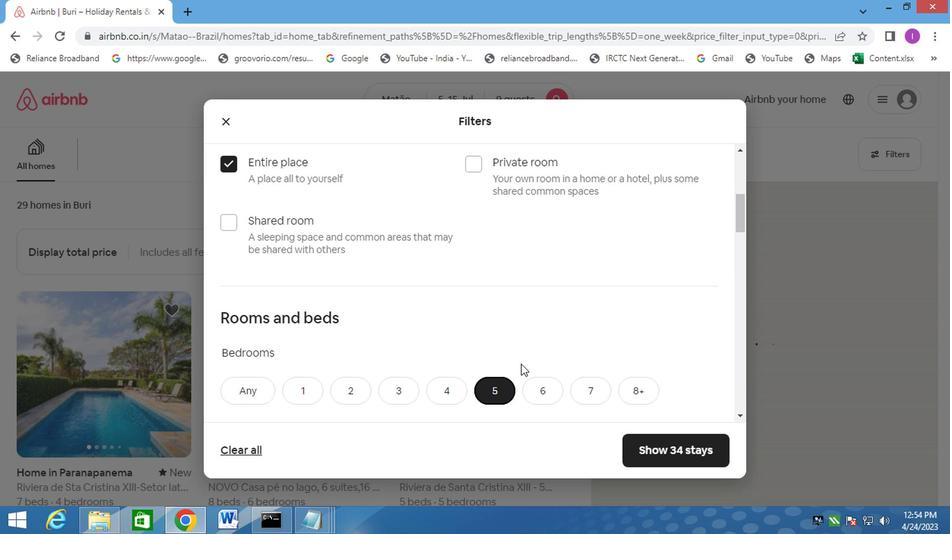 
Action: Mouse scrolled (518, 374) with delta (0, 0)
Screenshot: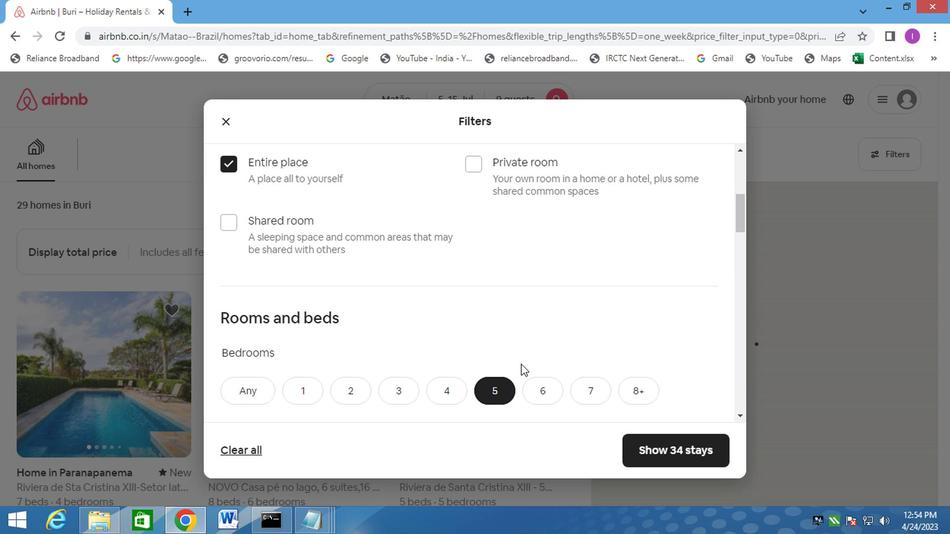 
Action: Mouse scrolled (518, 374) with delta (0, 0)
Screenshot: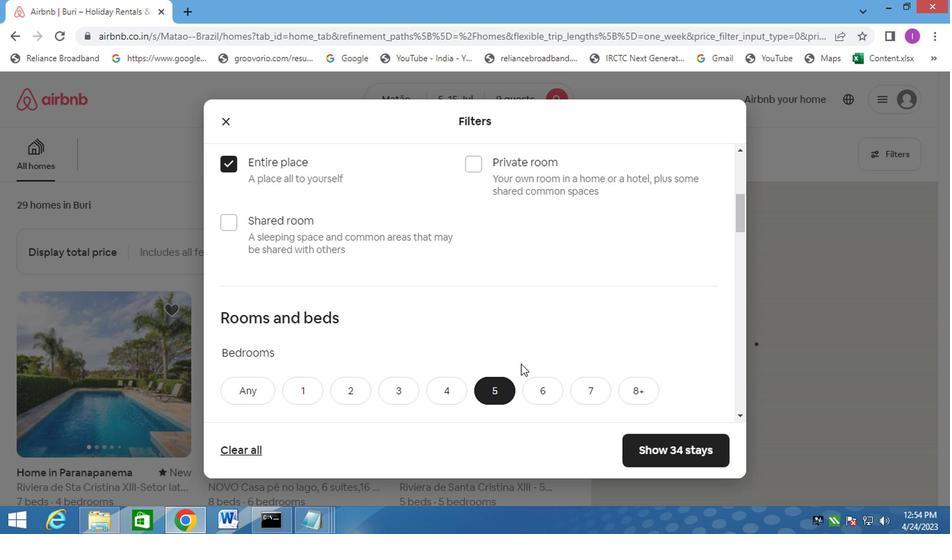 
Action: Mouse moved to (491, 269)
Screenshot: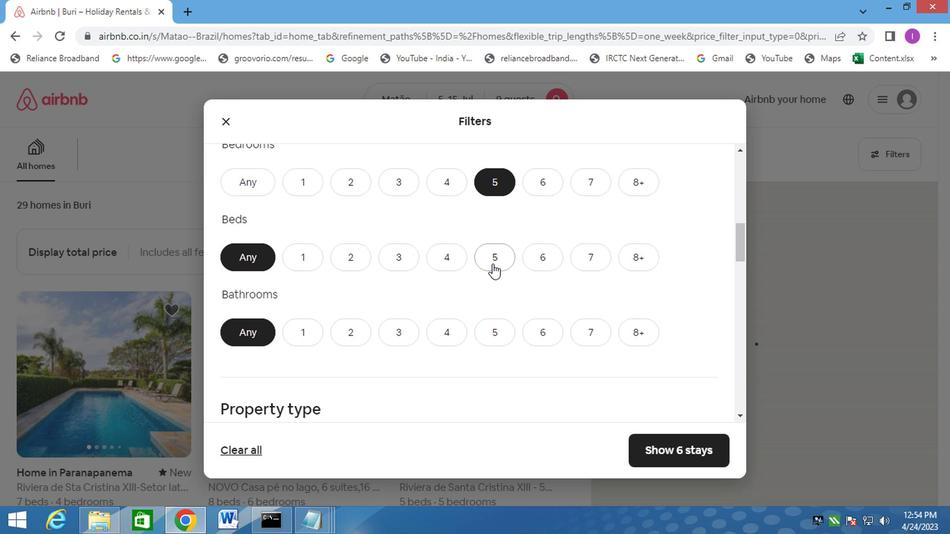 
Action: Mouse pressed left at (491, 269)
Screenshot: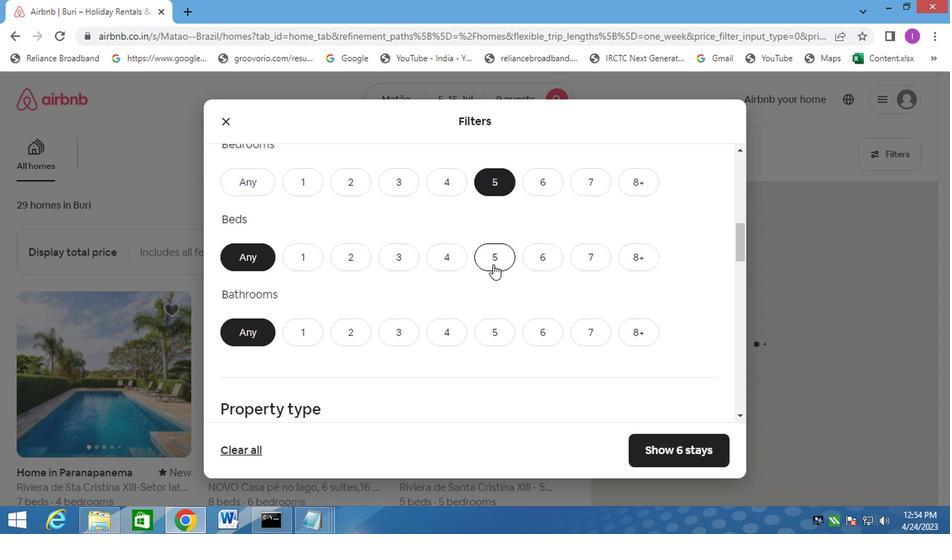 
Action: Mouse moved to (493, 330)
Screenshot: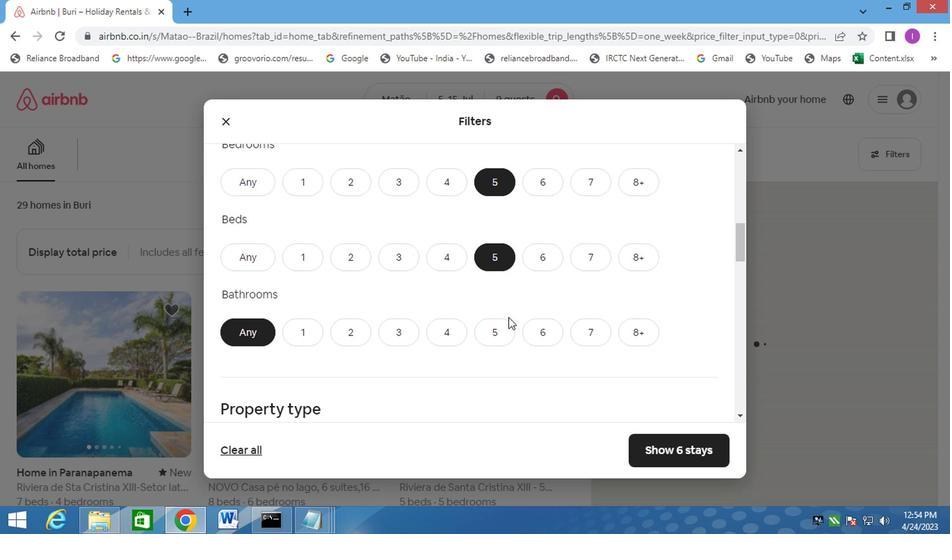 
Action: Mouse pressed left at (493, 330)
Screenshot: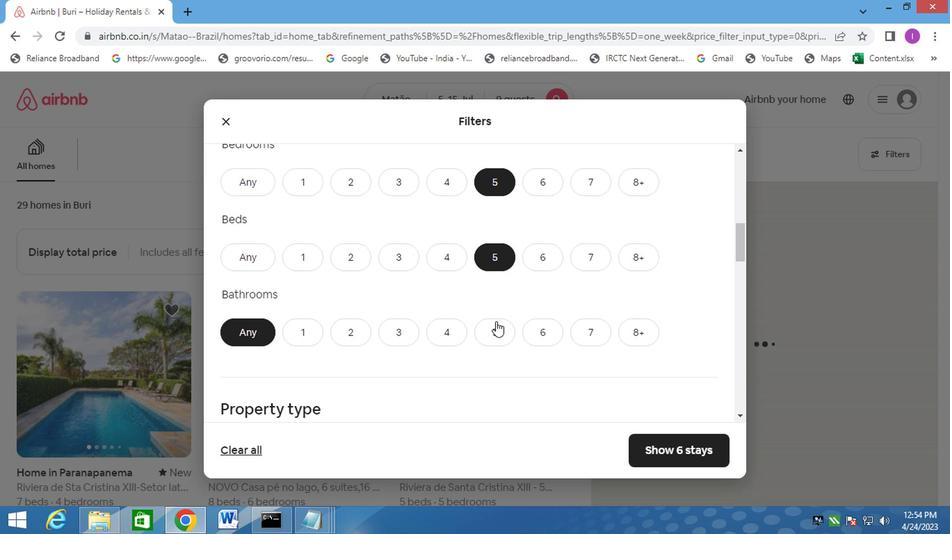 
Action: Mouse moved to (594, 255)
Screenshot: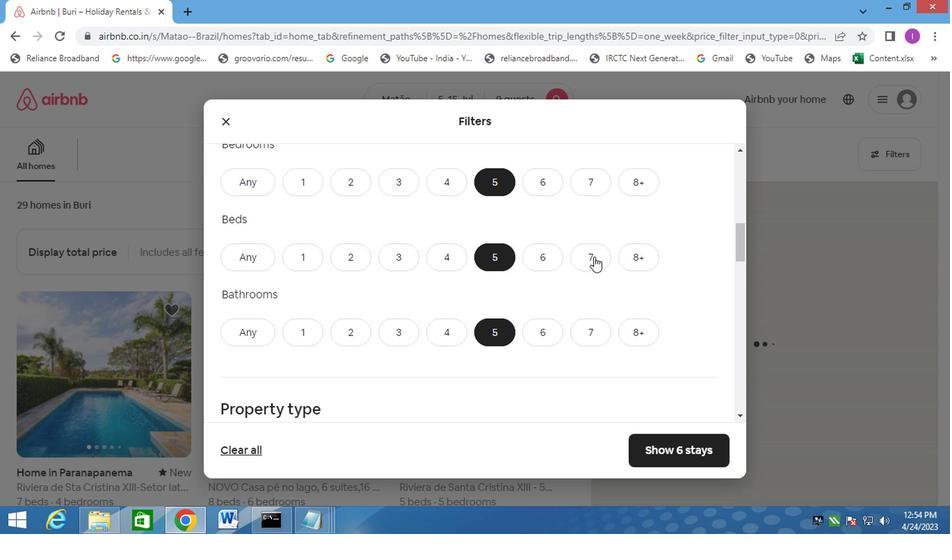 
Action: Mouse scrolled (594, 254) with delta (0, 0)
Screenshot: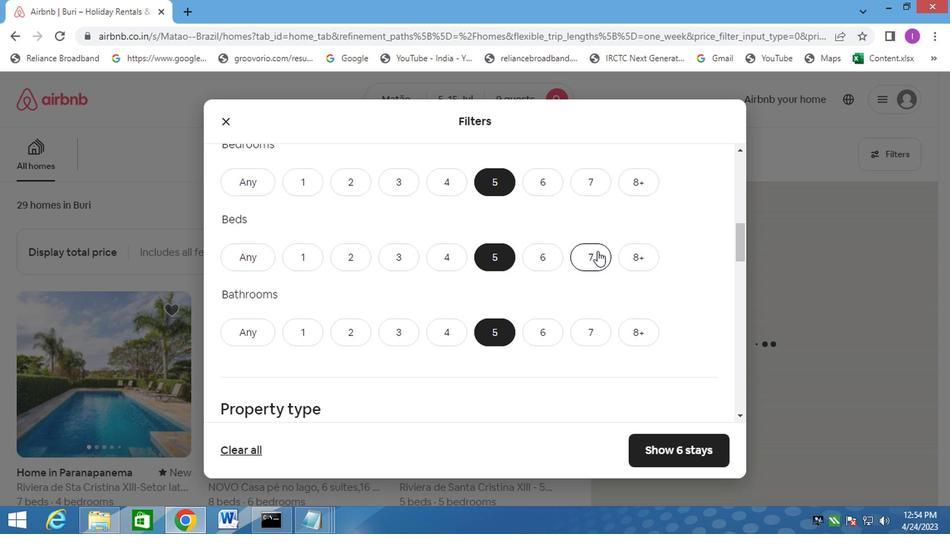 
Action: Mouse moved to (594, 255)
Screenshot: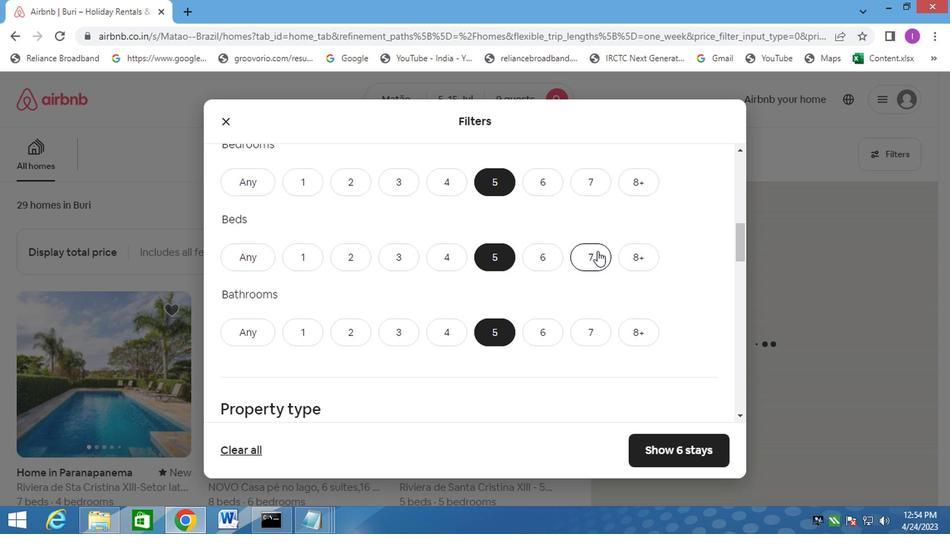 
Action: Mouse scrolled (594, 254) with delta (0, 0)
Screenshot: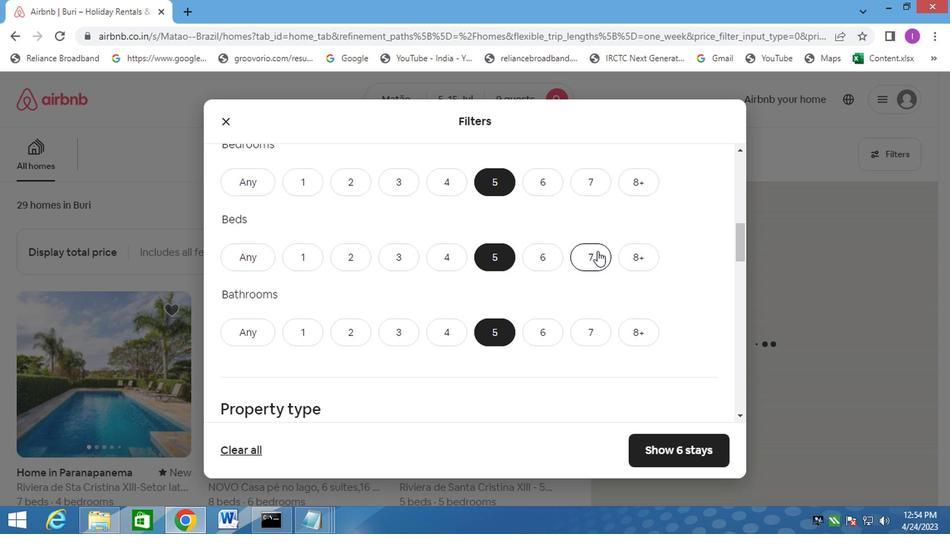 
Action: Mouse scrolled (594, 254) with delta (0, 0)
Screenshot: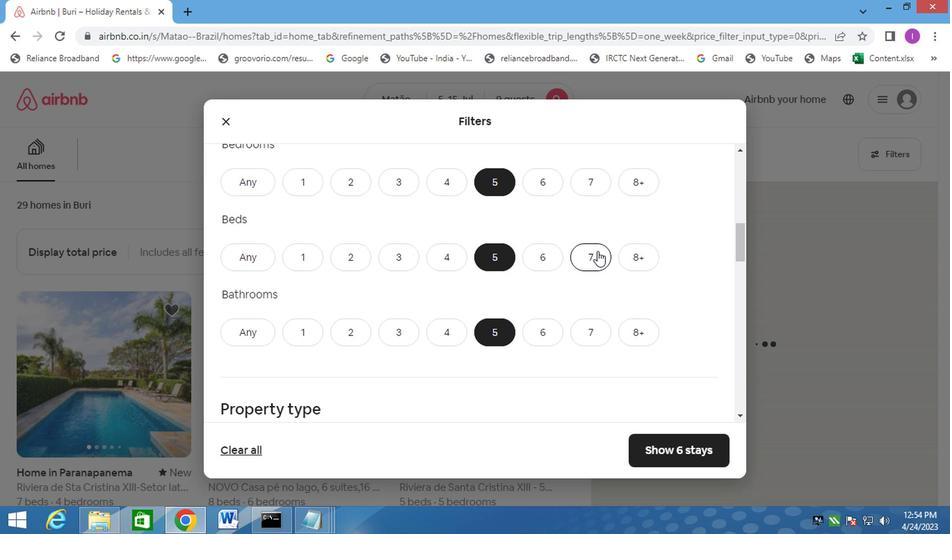 
Action: Mouse moved to (287, 313)
Screenshot: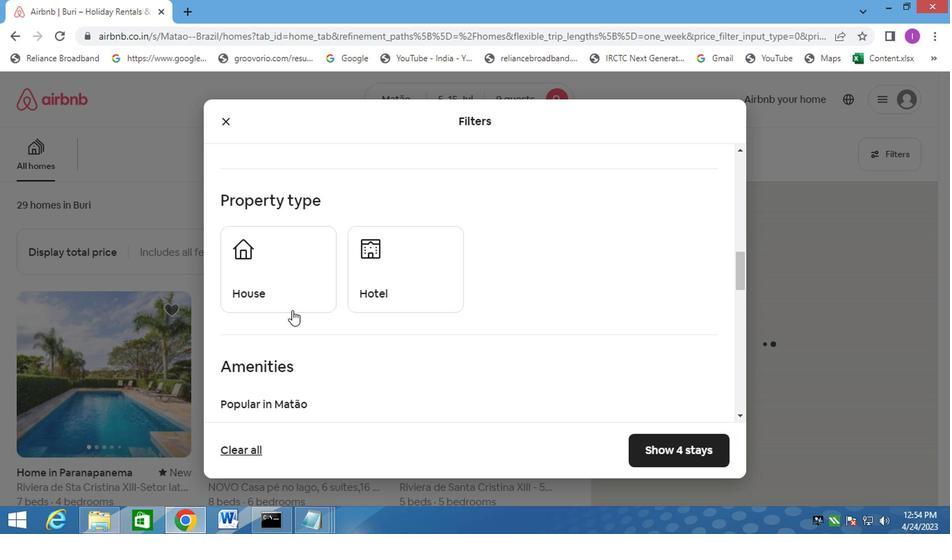 
Action: Mouse pressed left at (287, 313)
Screenshot: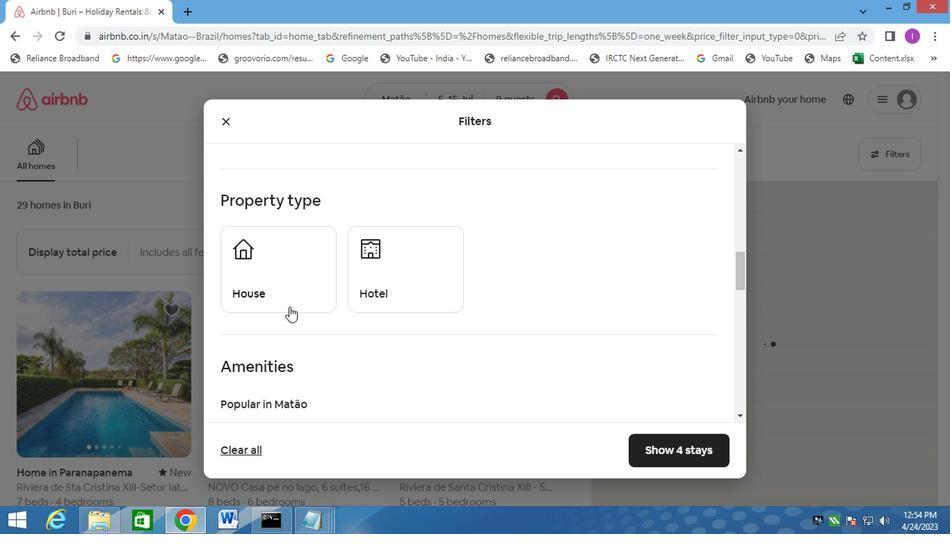 
Action: Mouse moved to (347, 347)
Screenshot: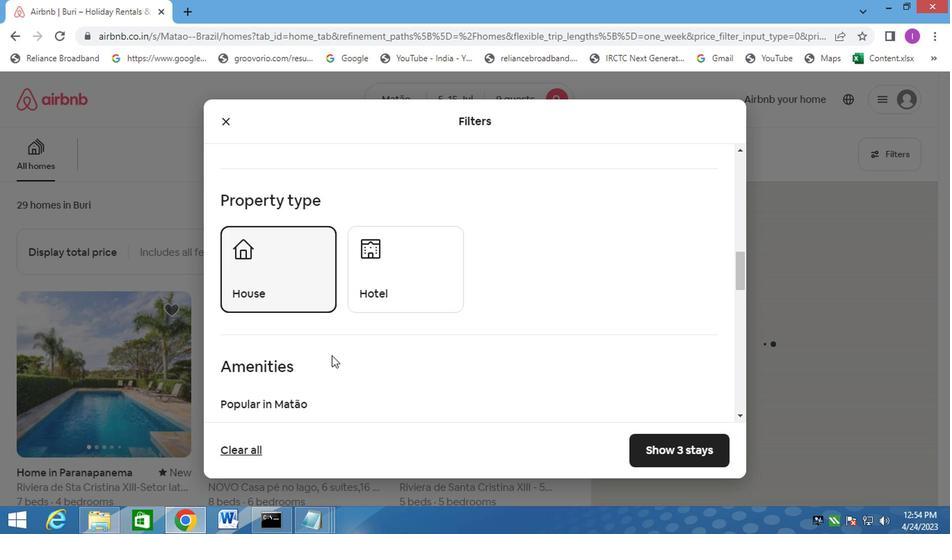 
Action: Mouse scrolled (347, 346) with delta (0, 0)
Screenshot: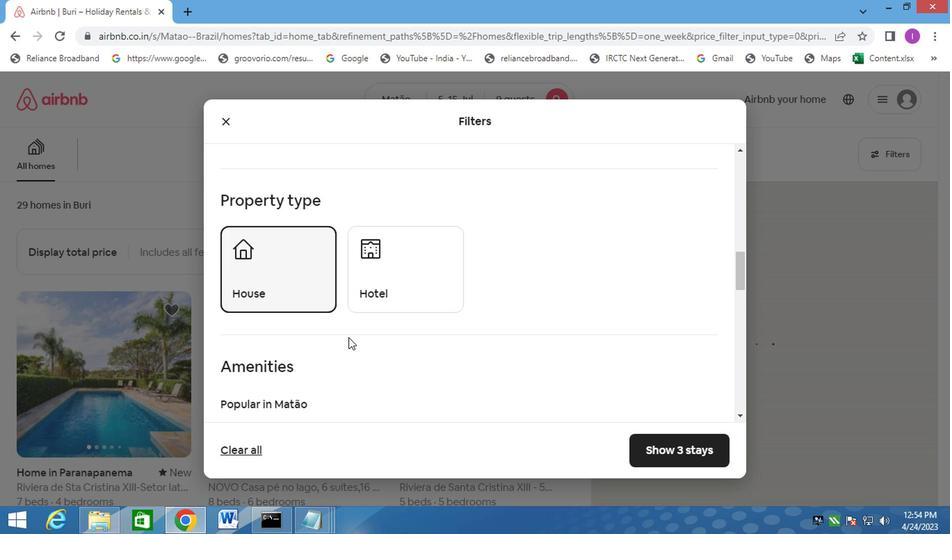 
Action: Mouse moved to (602, 214)
Screenshot: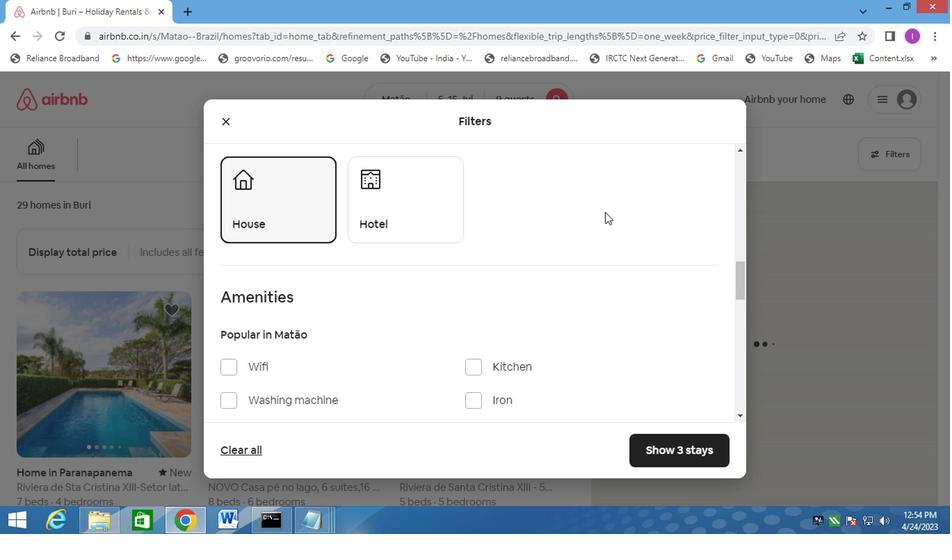 
Action: Mouse scrolled (602, 213) with delta (0, 0)
Screenshot: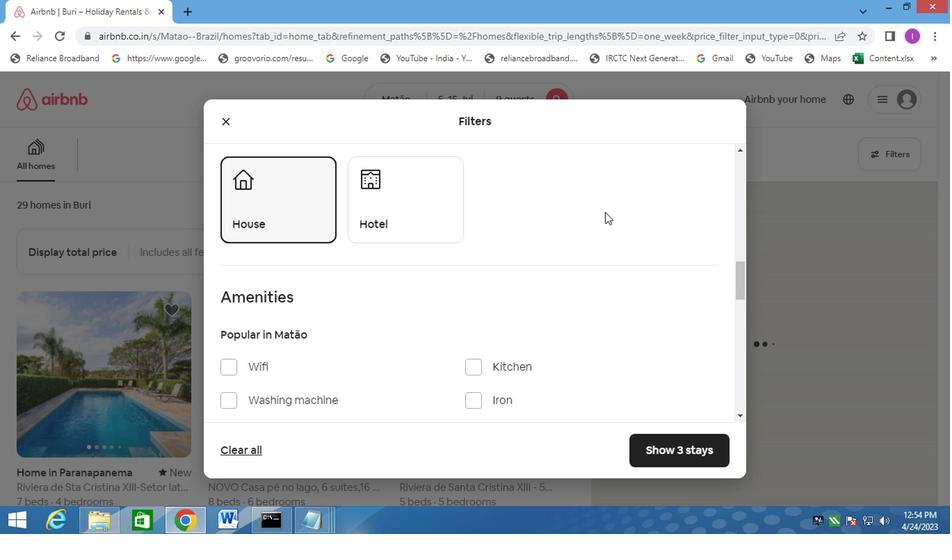 
Action: Mouse moved to (602, 227)
Screenshot: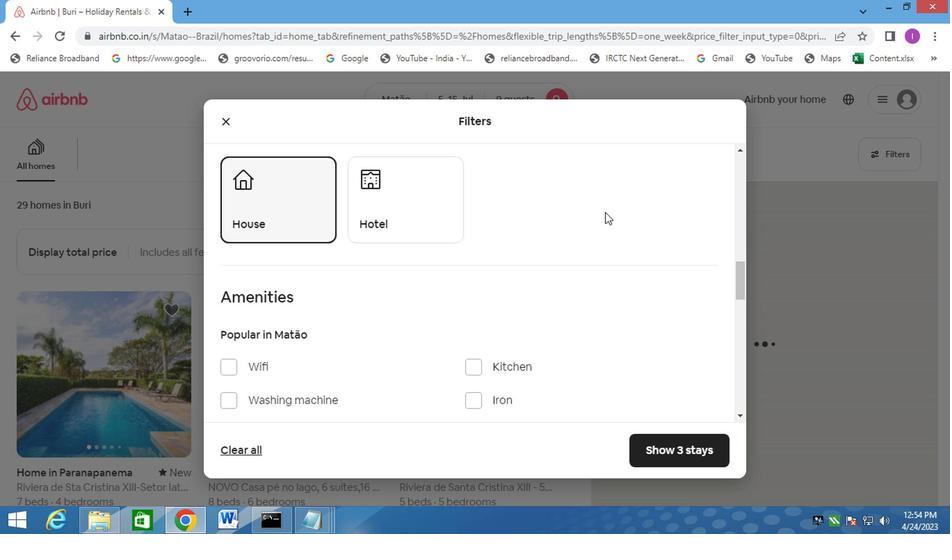
Action: Mouse scrolled (602, 226) with delta (0, 0)
Screenshot: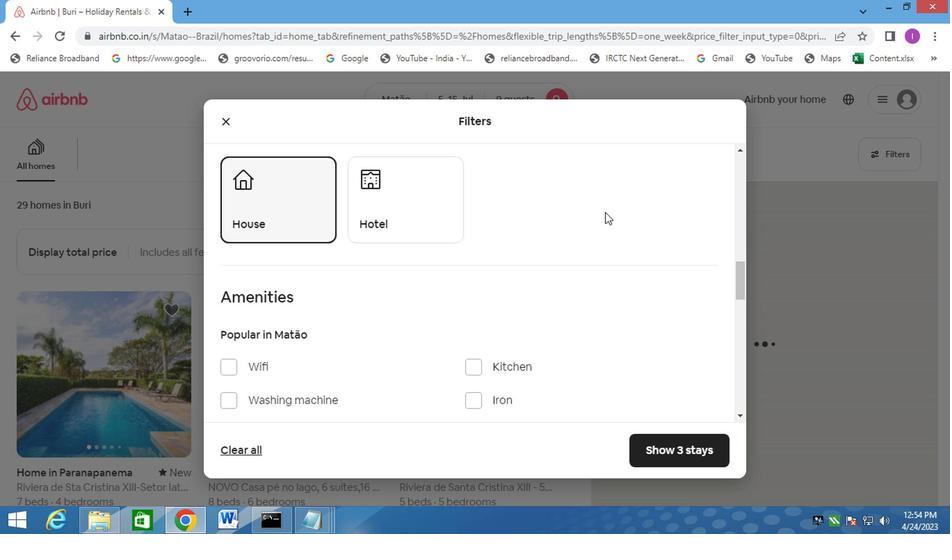 
Action: Mouse moved to (602, 232)
Screenshot: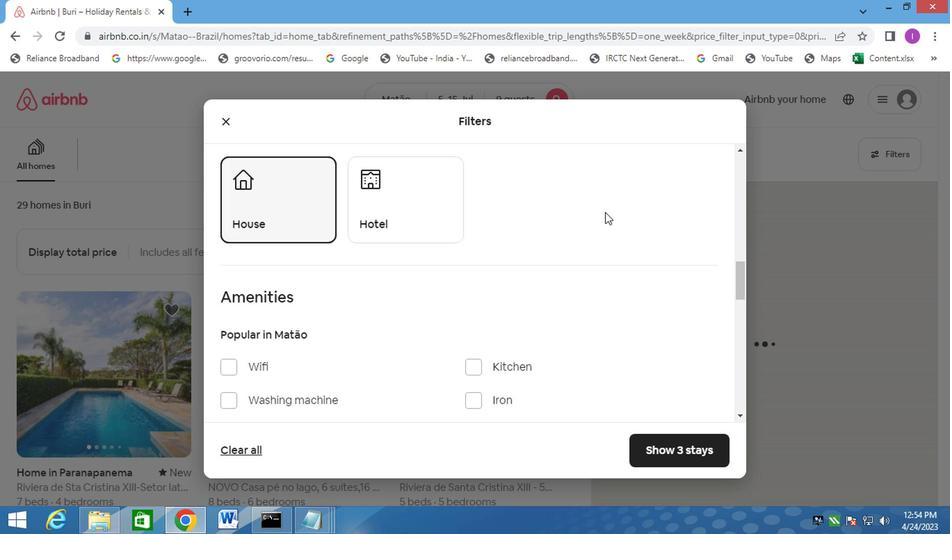 
Action: Mouse scrolled (602, 231) with delta (0, 0)
Screenshot: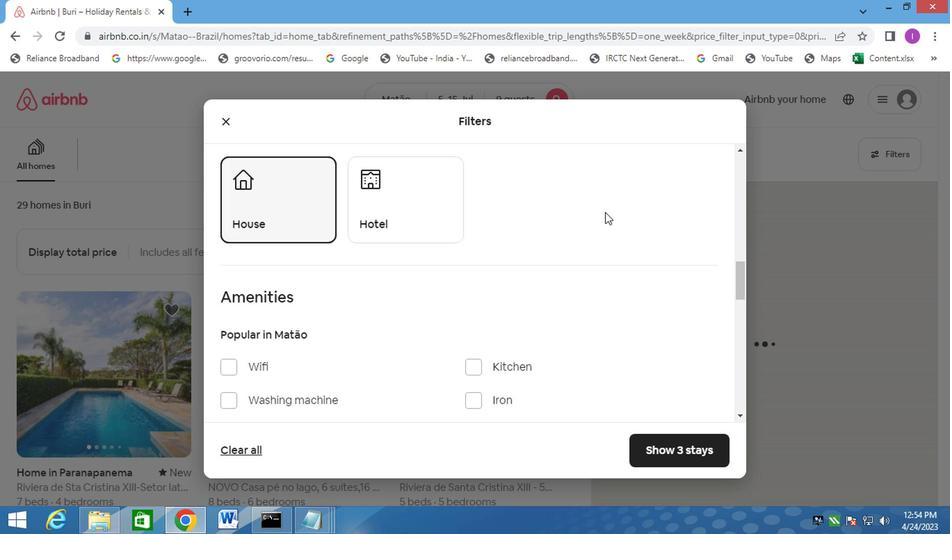 
Action: Mouse moved to (603, 237)
Screenshot: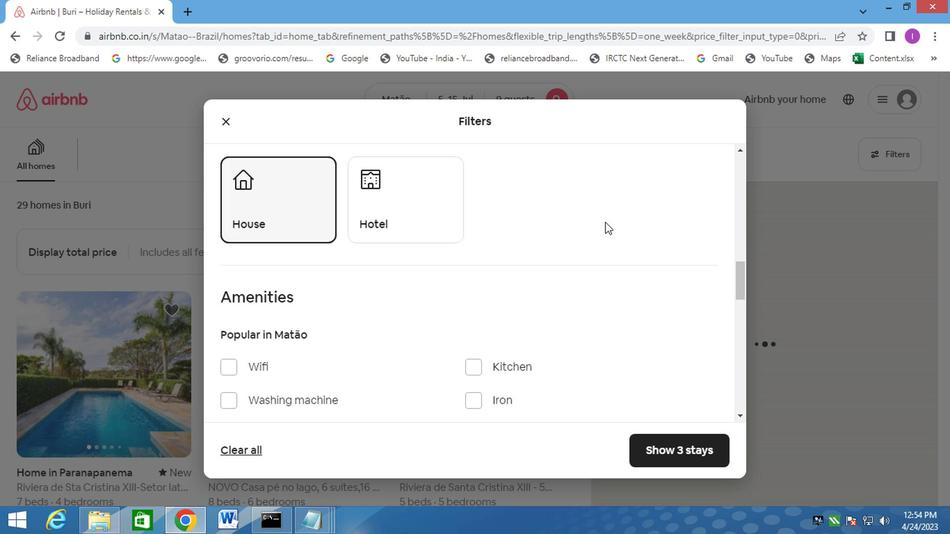 
Action: Mouse scrolled (603, 236) with delta (0, 0)
Screenshot: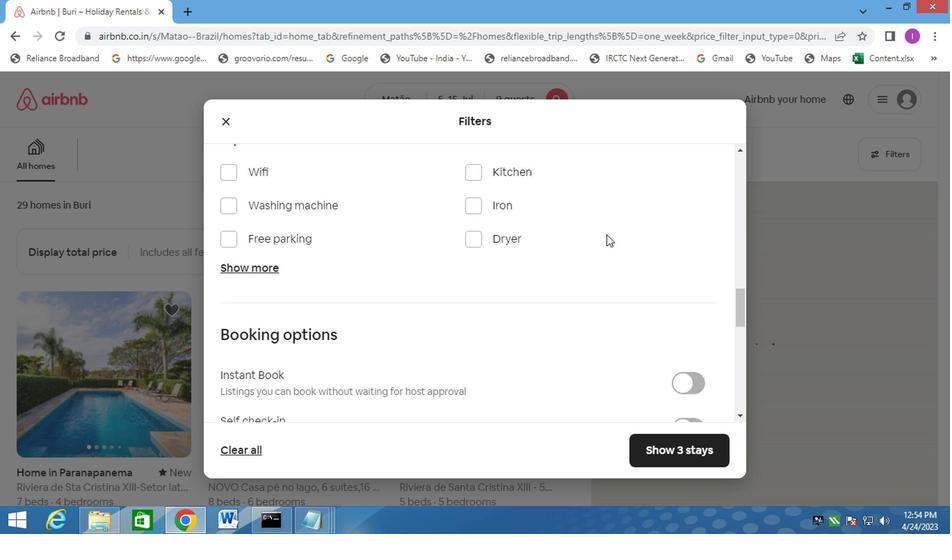 
Action: Mouse scrolled (603, 236) with delta (0, 0)
Screenshot: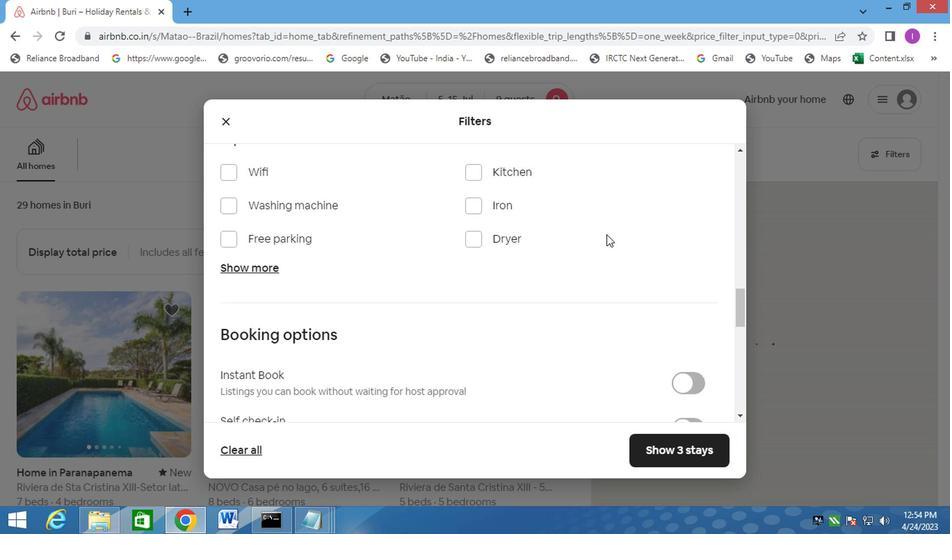 
Action: Mouse moved to (603, 238)
Screenshot: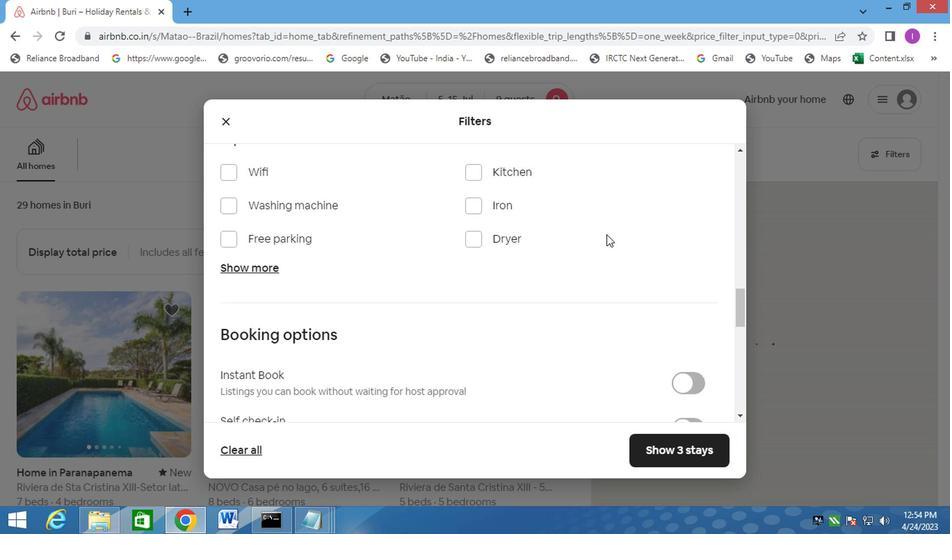 
Action: Mouse scrolled (603, 237) with delta (0, 0)
Screenshot: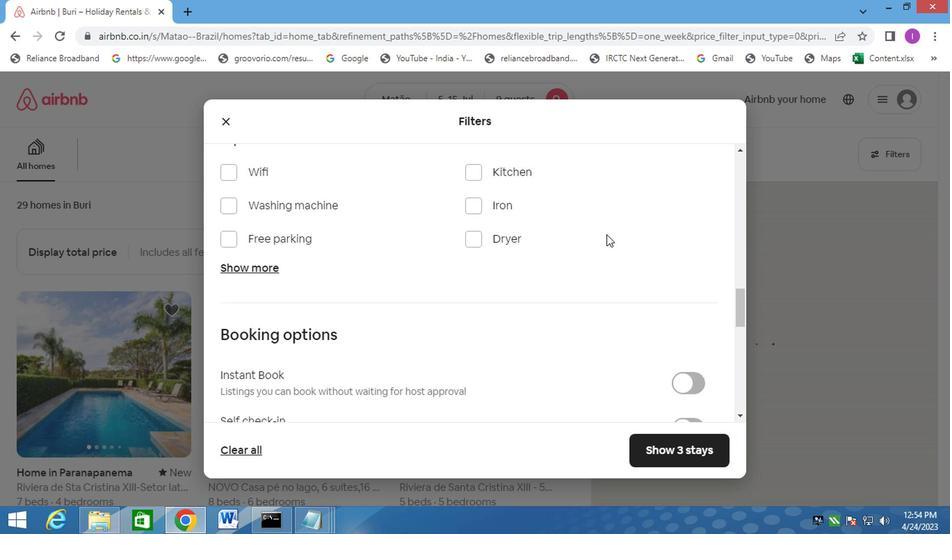 
Action: Mouse moved to (605, 246)
Screenshot: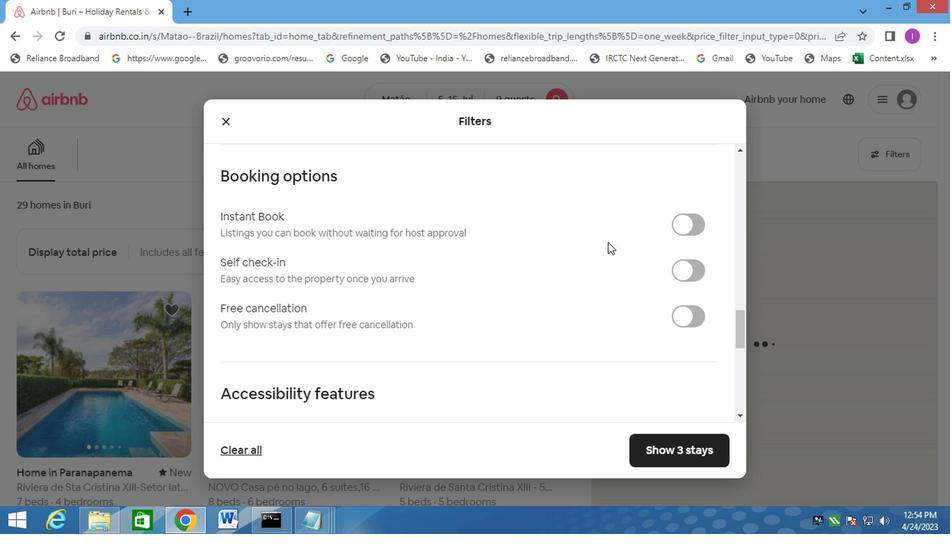 
Action: Mouse scrolled (605, 245) with delta (0, 0)
Screenshot: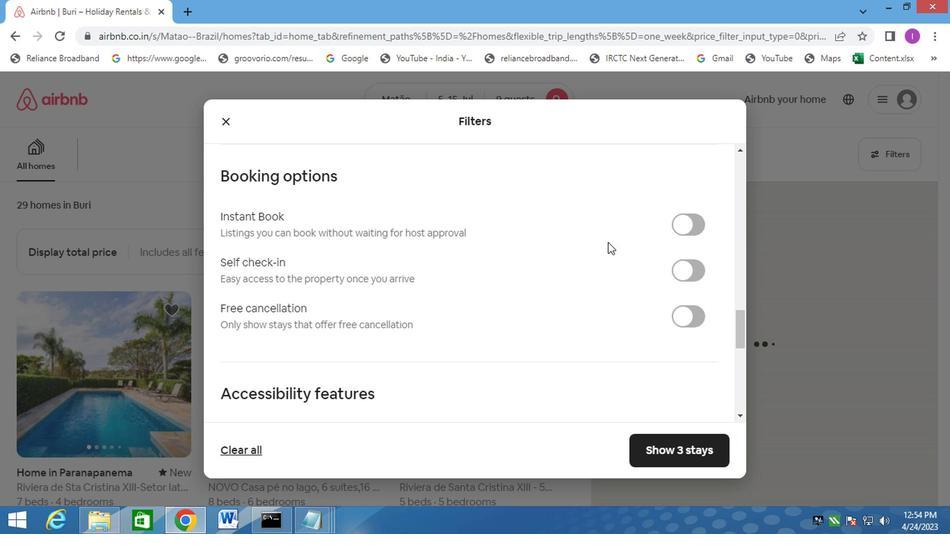 
Action: Mouse scrolled (605, 245) with delta (0, 0)
Screenshot: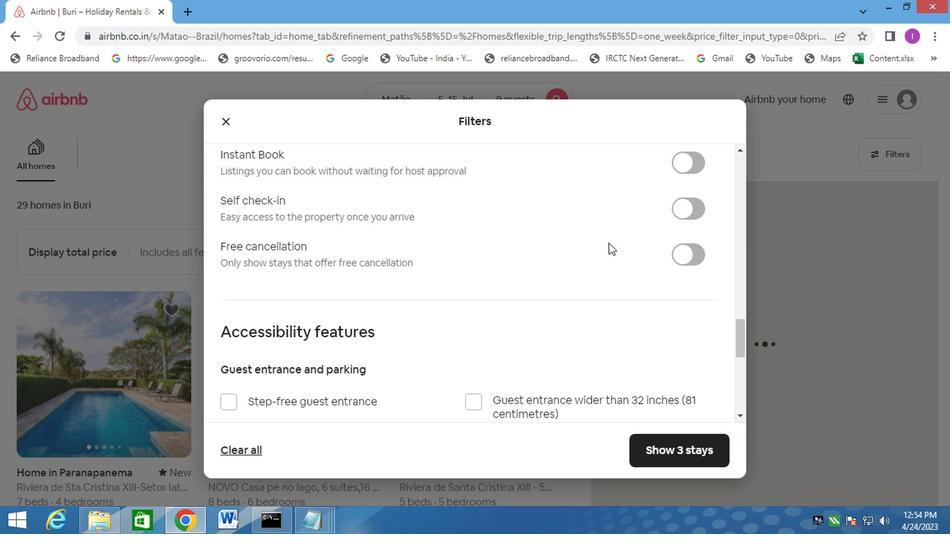 
Action: Mouse moved to (573, 249)
Screenshot: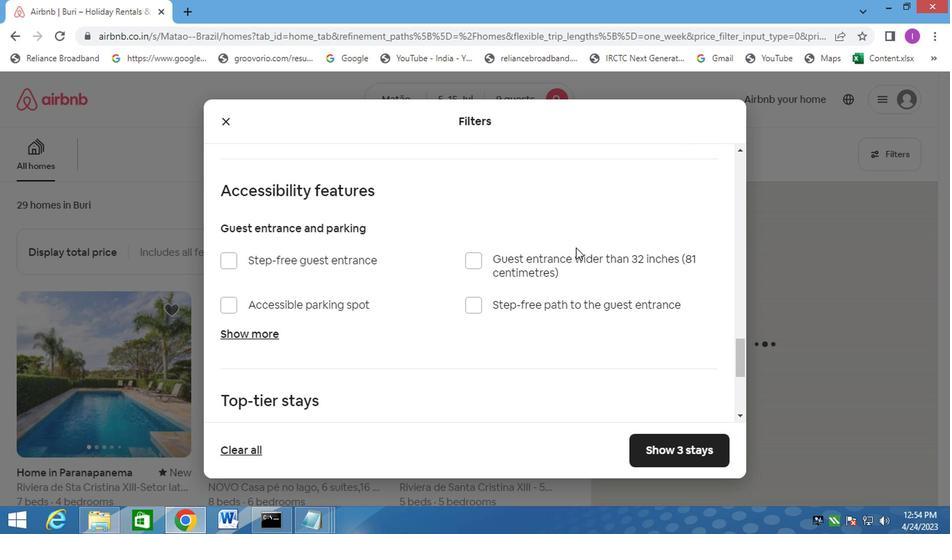
Action: Mouse scrolled (573, 250) with delta (0, 0)
Screenshot: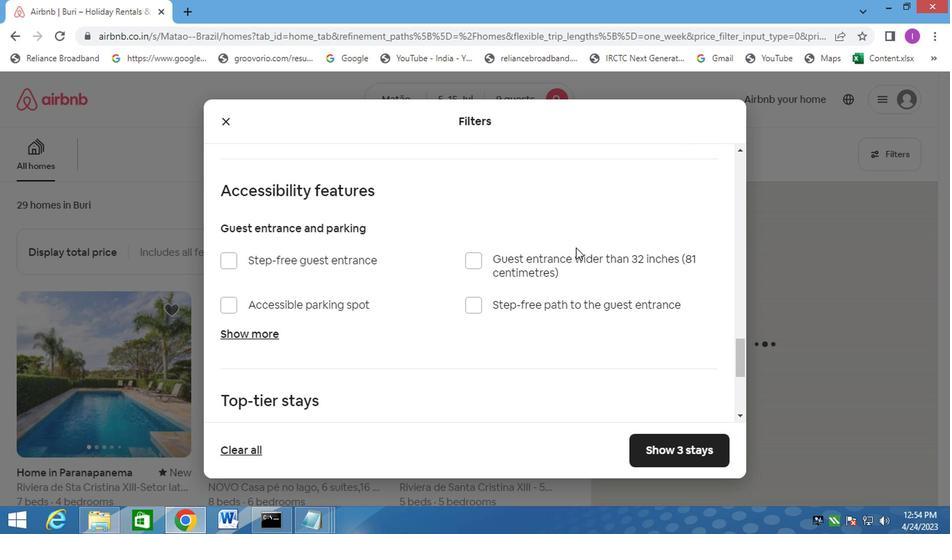 
Action: Mouse moved to (577, 240)
Screenshot: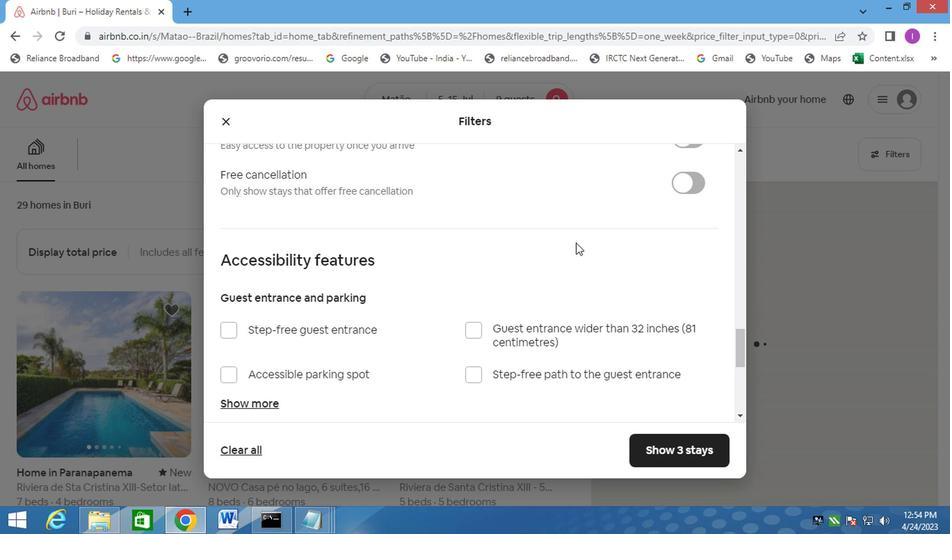 
Action: Mouse scrolled (577, 241) with delta (0, 0)
Screenshot: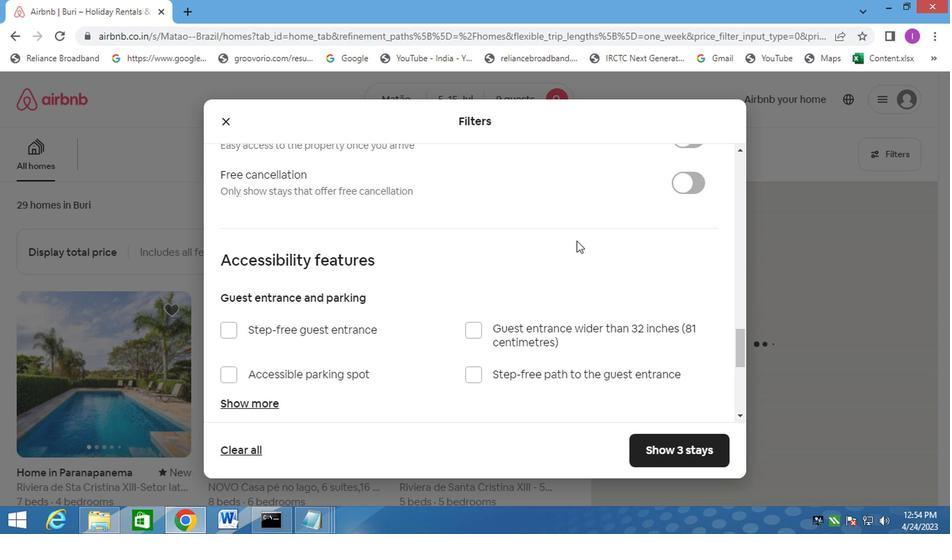 
Action: Mouse moved to (690, 215)
Screenshot: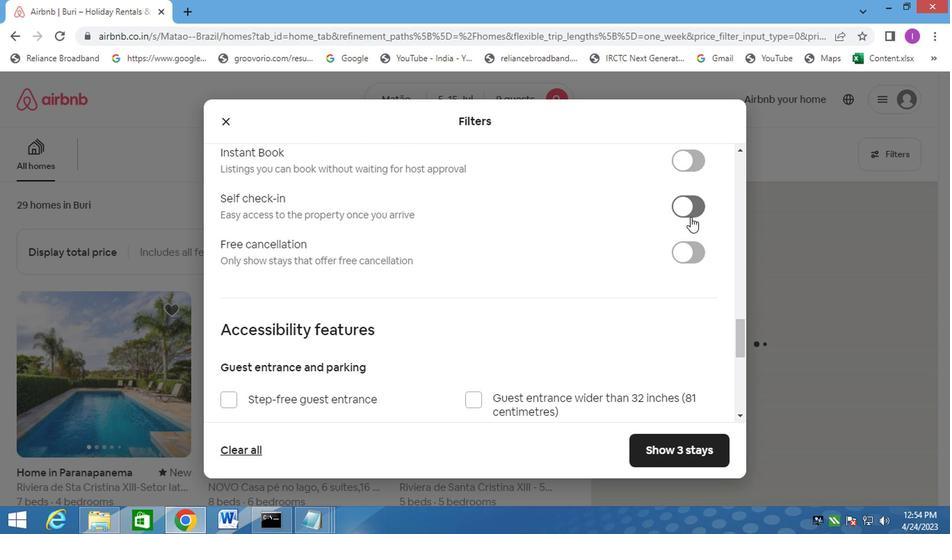
Action: Mouse pressed left at (690, 215)
Screenshot: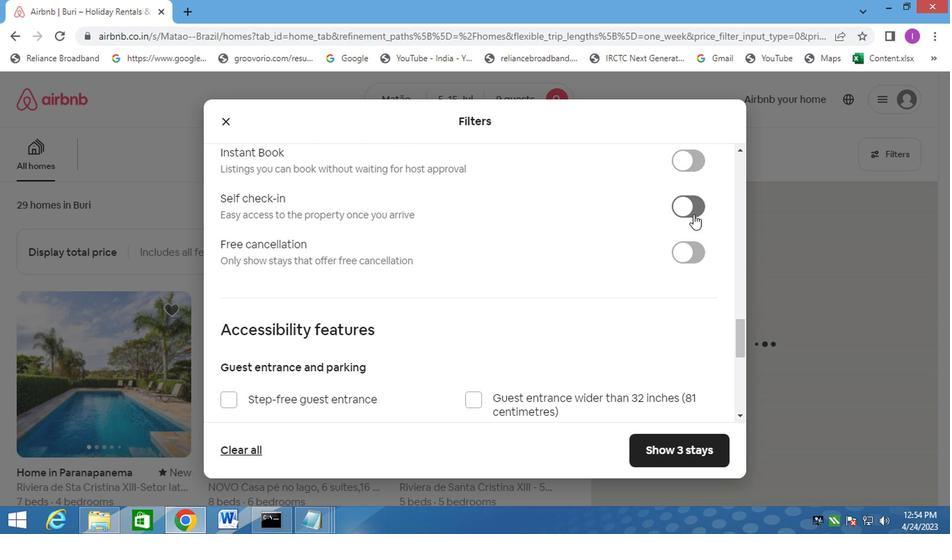 
Action: Mouse moved to (382, 352)
Screenshot: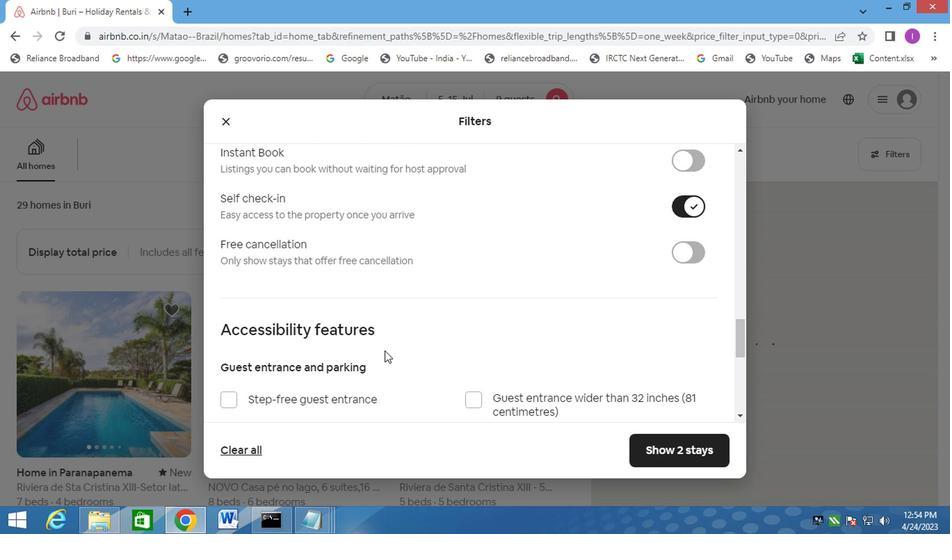 
Action: Mouse scrolled (382, 351) with delta (0, 0)
Screenshot: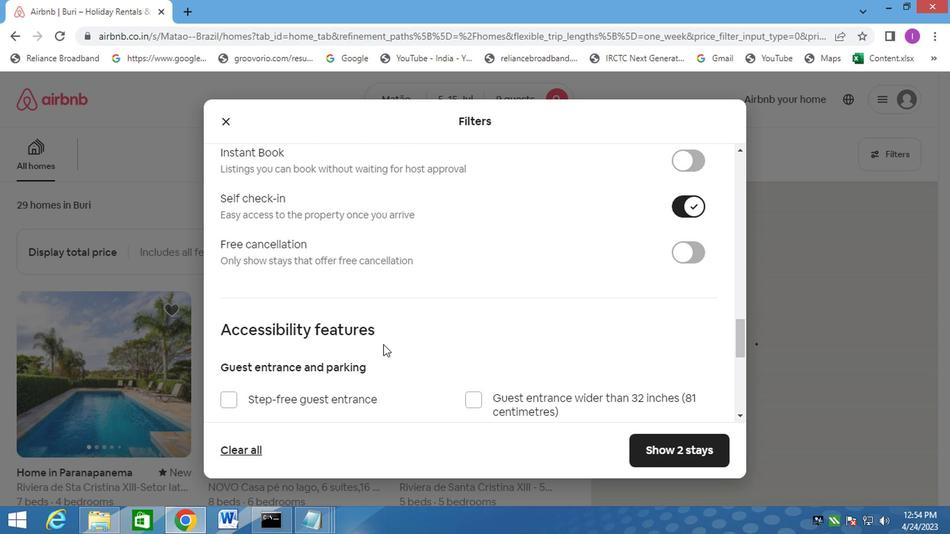 
Action: Mouse moved to (383, 351)
Screenshot: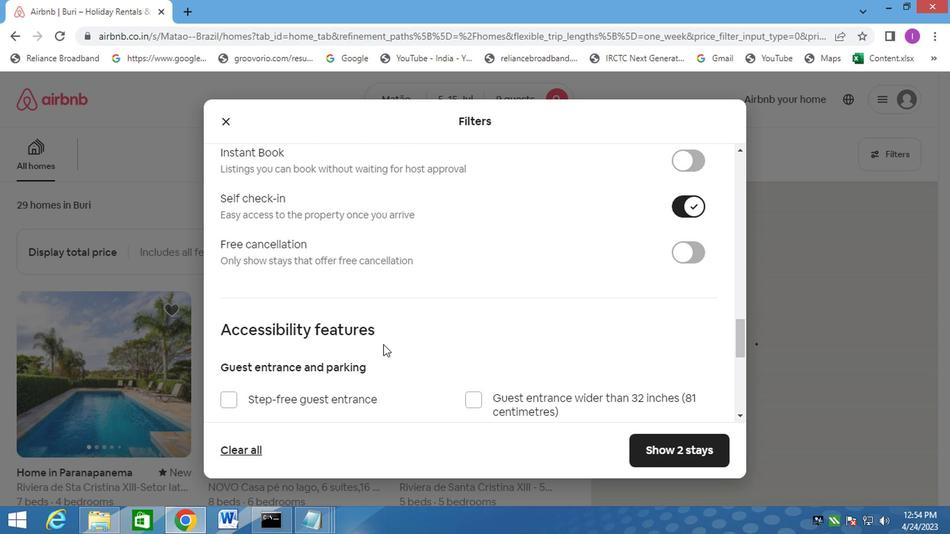 
Action: Mouse scrolled (383, 350) with delta (0, 0)
Screenshot: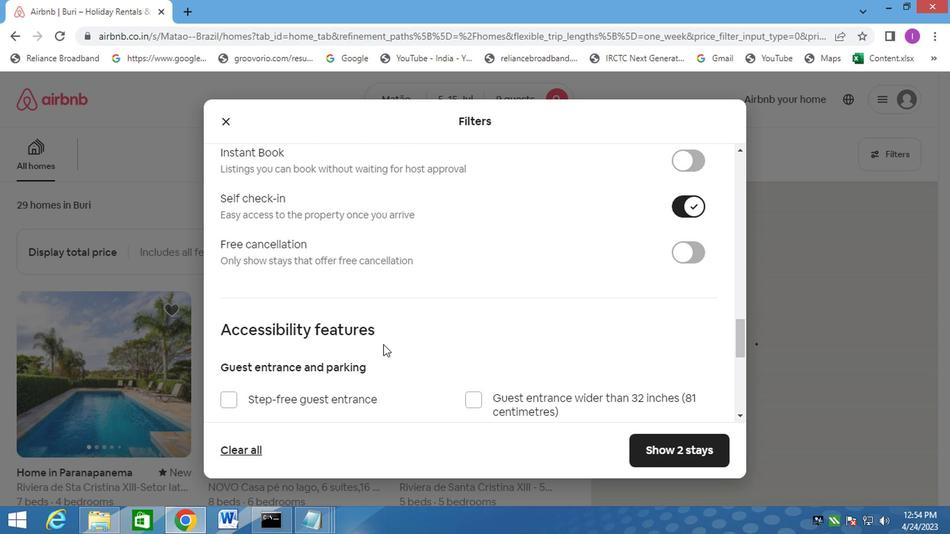 
Action: Mouse scrolled (383, 350) with delta (0, 0)
Screenshot: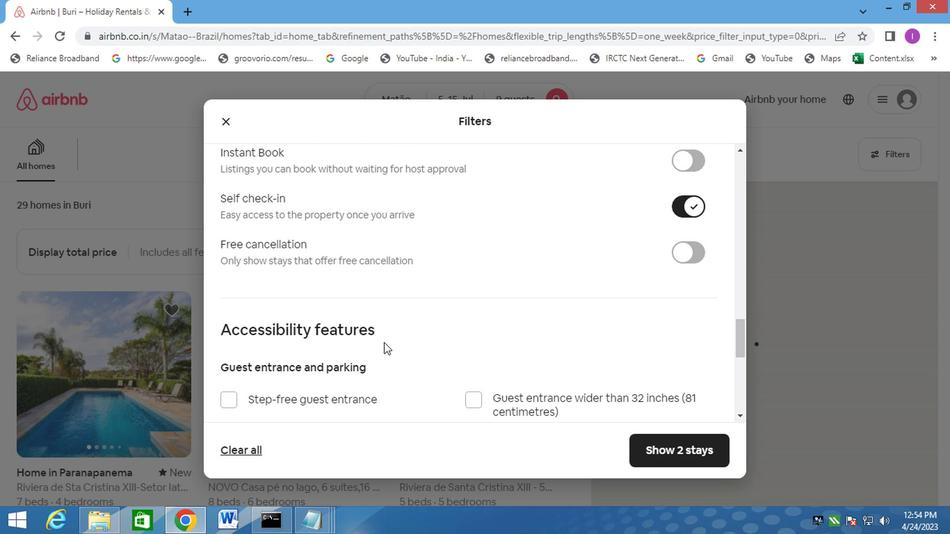 
Action: Mouse moved to (389, 344)
Screenshot: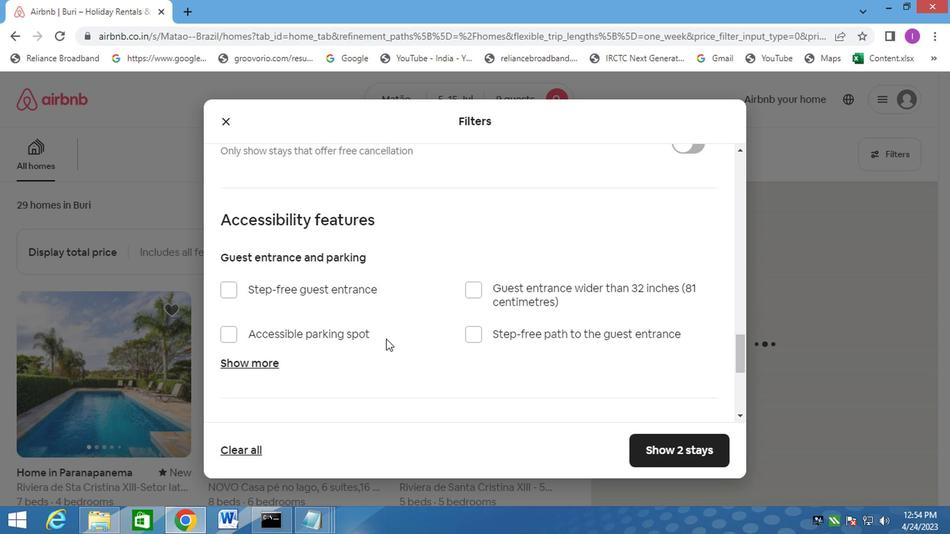 
Action: Mouse scrolled (389, 343) with delta (0, 0)
Screenshot: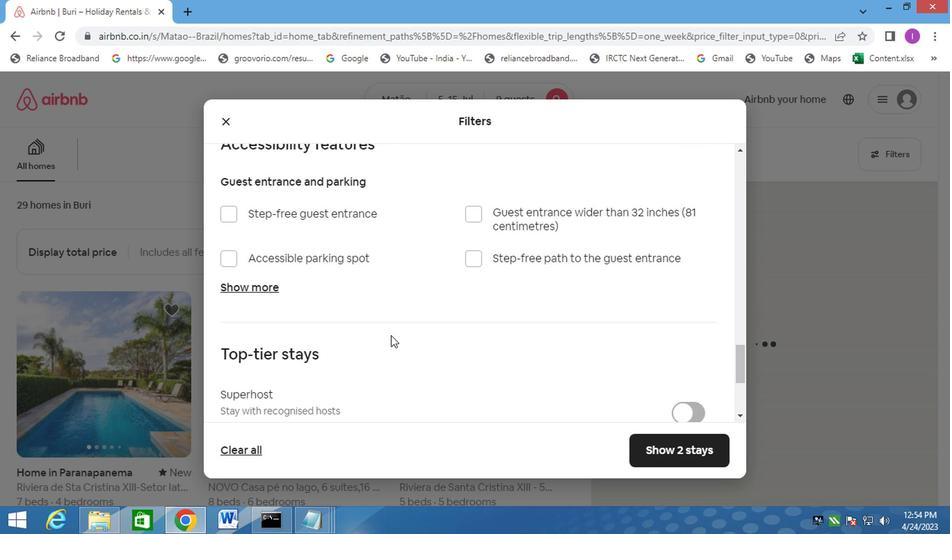 
Action: Mouse scrolled (389, 343) with delta (0, 0)
Screenshot: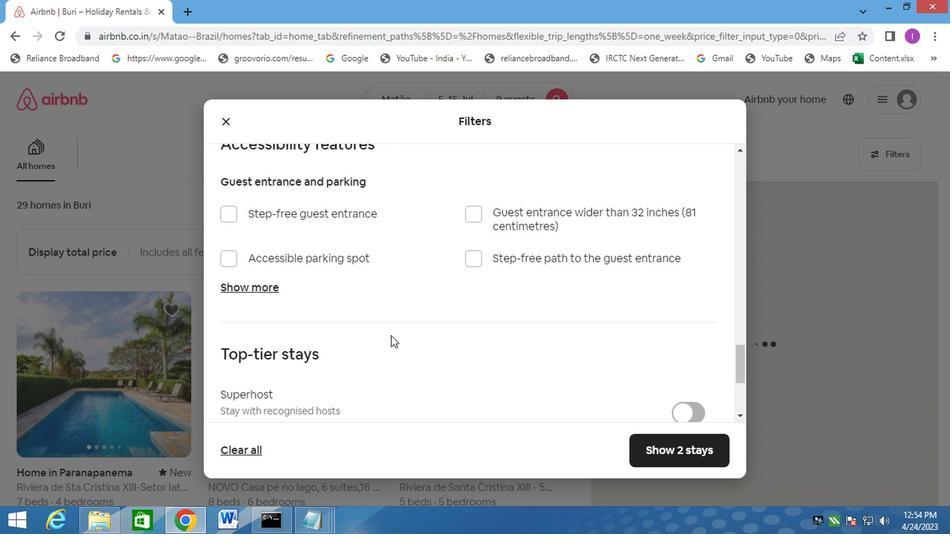 
Action: Mouse moved to (390, 344)
Screenshot: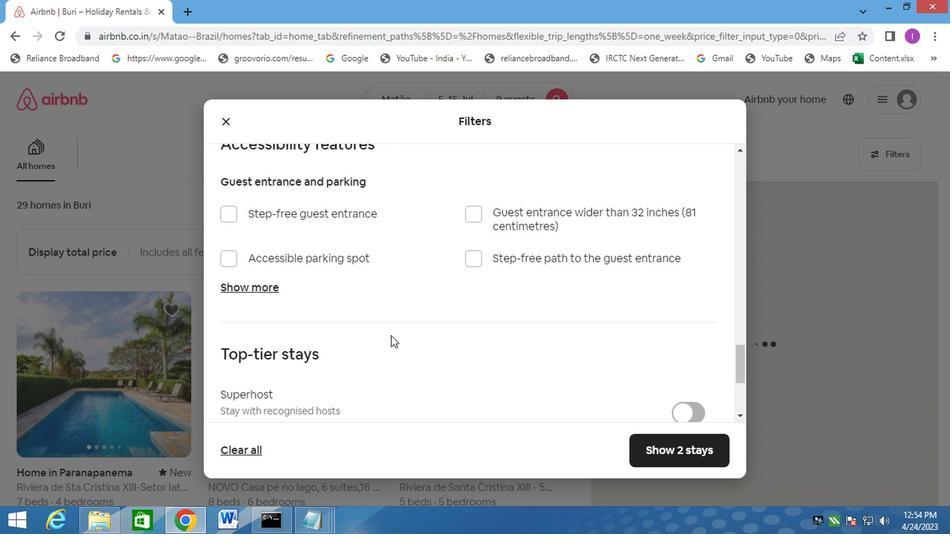 
Action: Mouse scrolled (390, 343) with delta (0, 0)
Screenshot: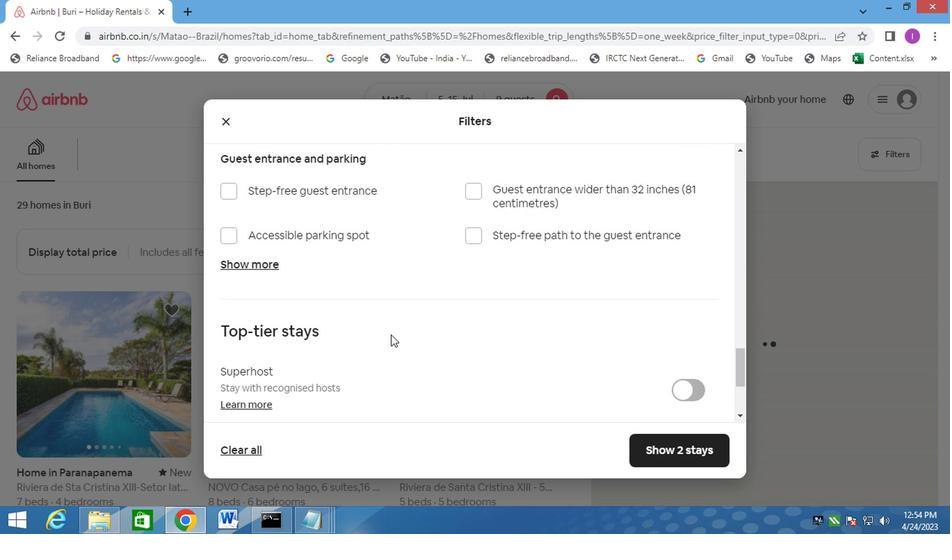 
Action: Mouse scrolled (390, 343) with delta (0, 0)
Screenshot: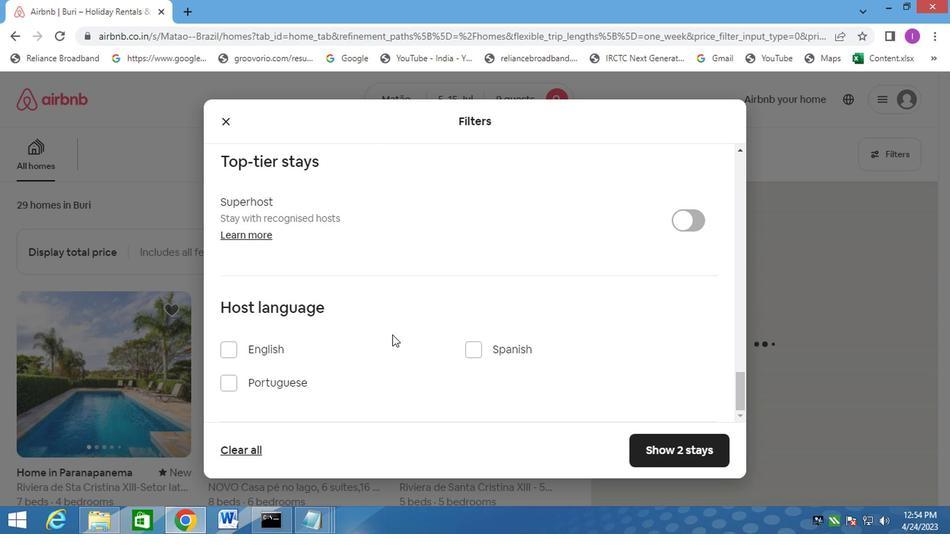 
Action: Mouse scrolled (390, 343) with delta (0, 0)
Screenshot: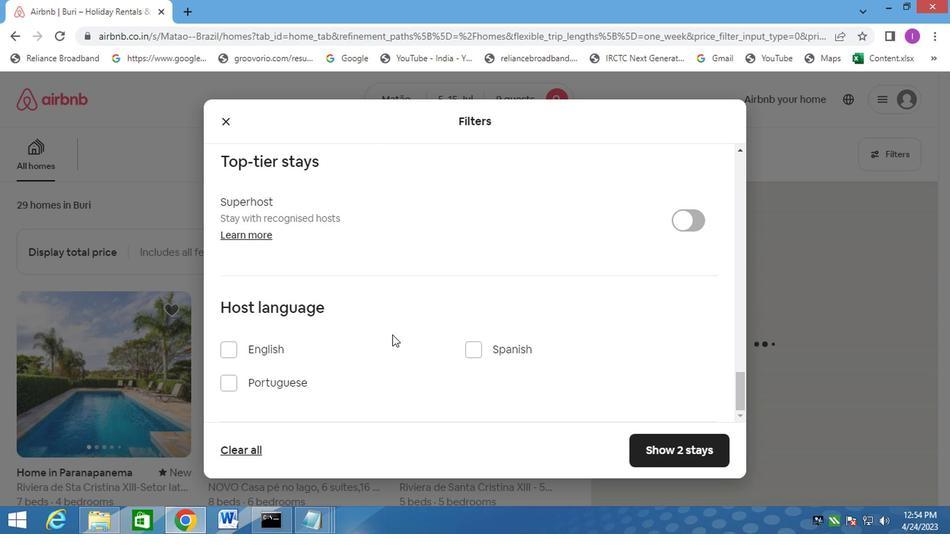 
Action: Mouse scrolled (390, 343) with delta (0, 0)
Screenshot: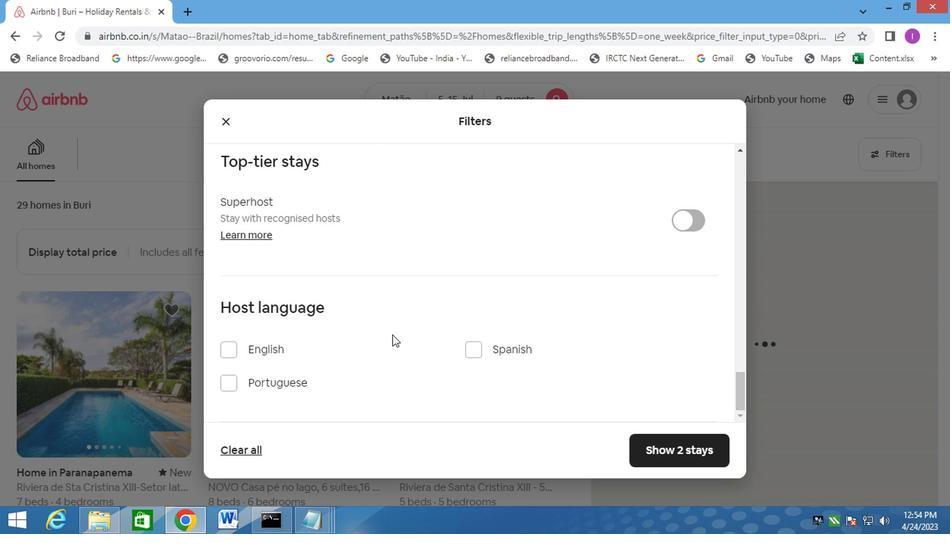 
Action: Mouse moved to (475, 359)
Screenshot: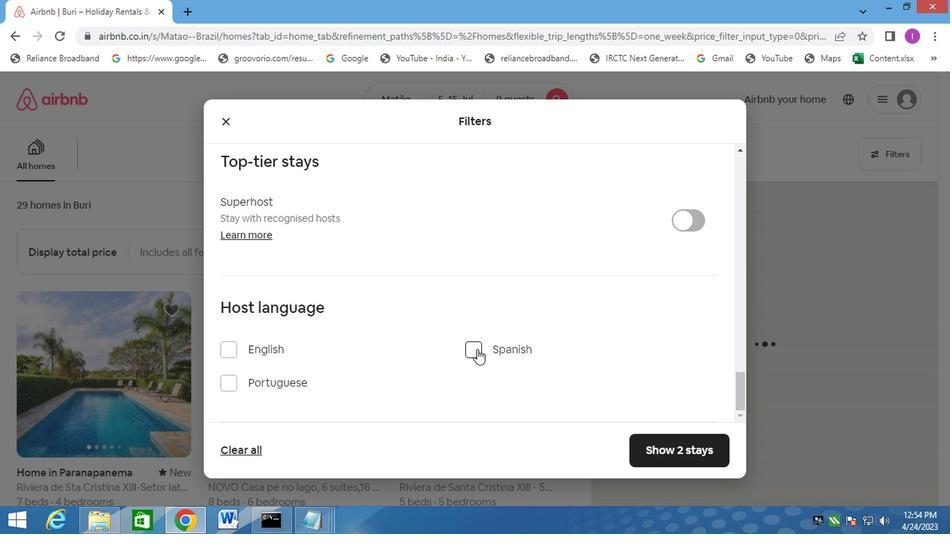 
Action: Mouse pressed left at (475, 359)
Screenshot: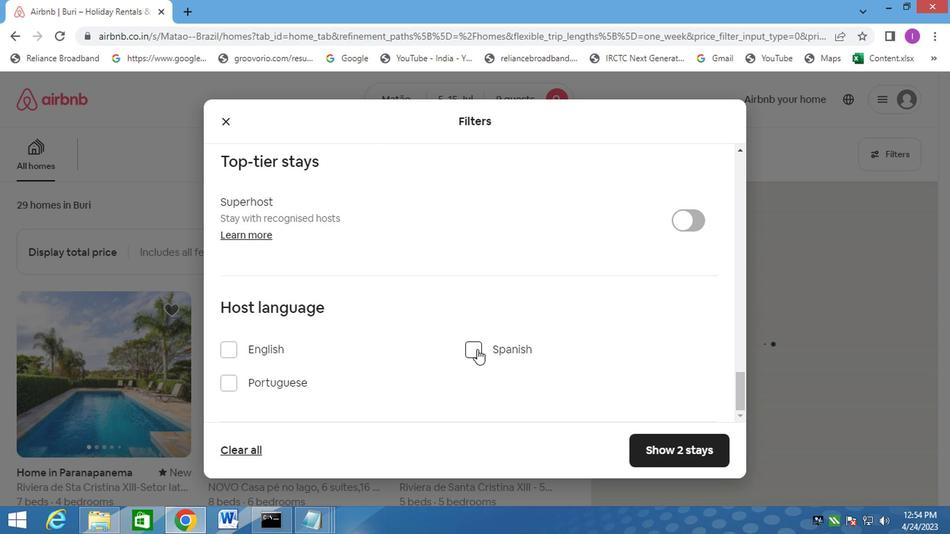 
Action: Mouse moved to (666, 468)
Screenshot: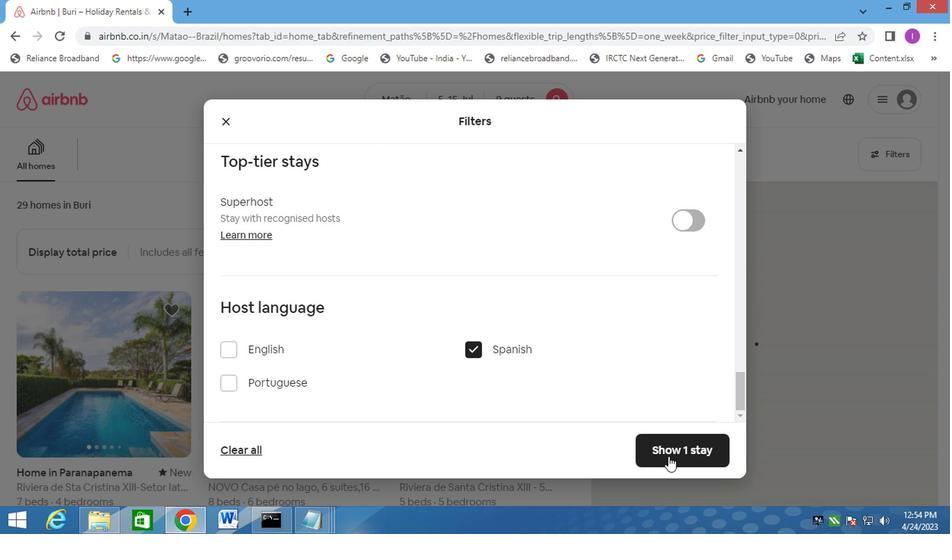 
Action: Mouse pressed left at (666, 468)
Screenshot: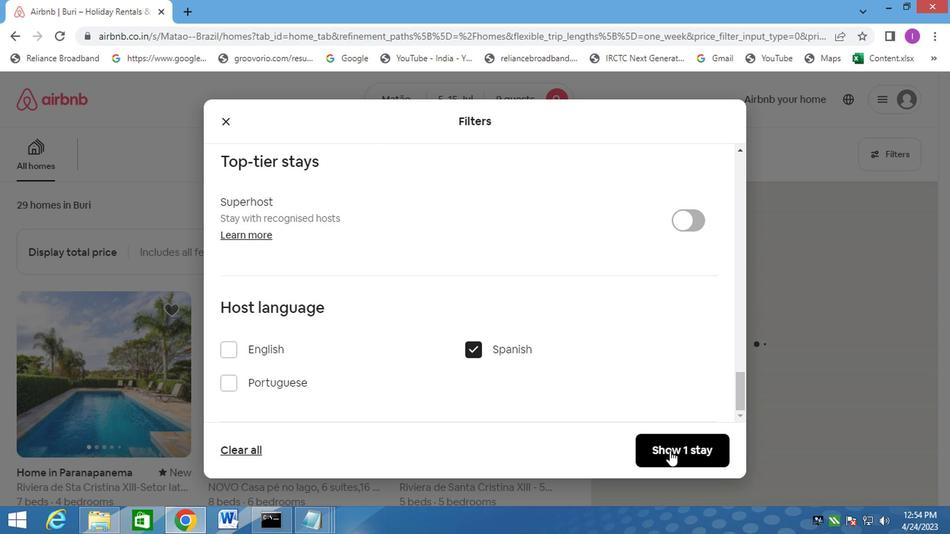 
Action: Mouse moved to (374, 233)
Screenshot: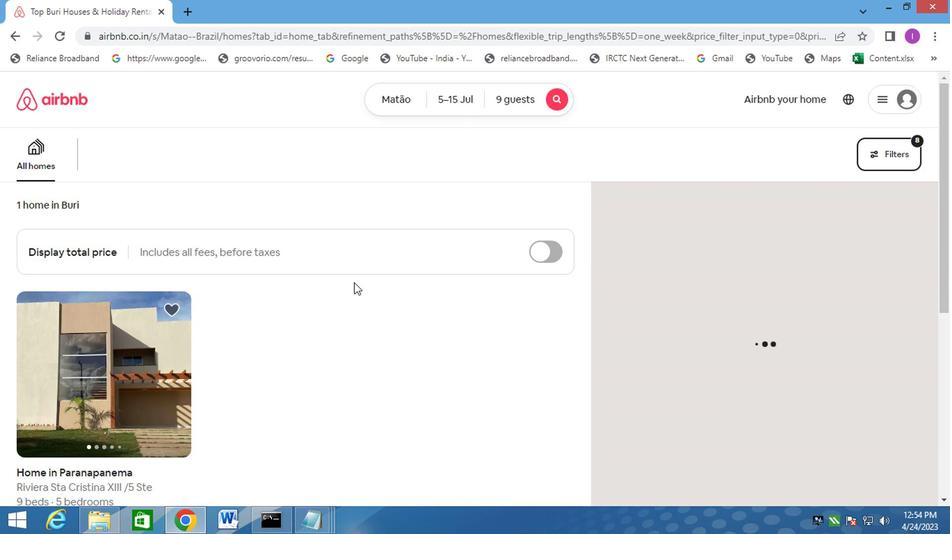 
Action: Key pressed <Key.f8>
Screenshot: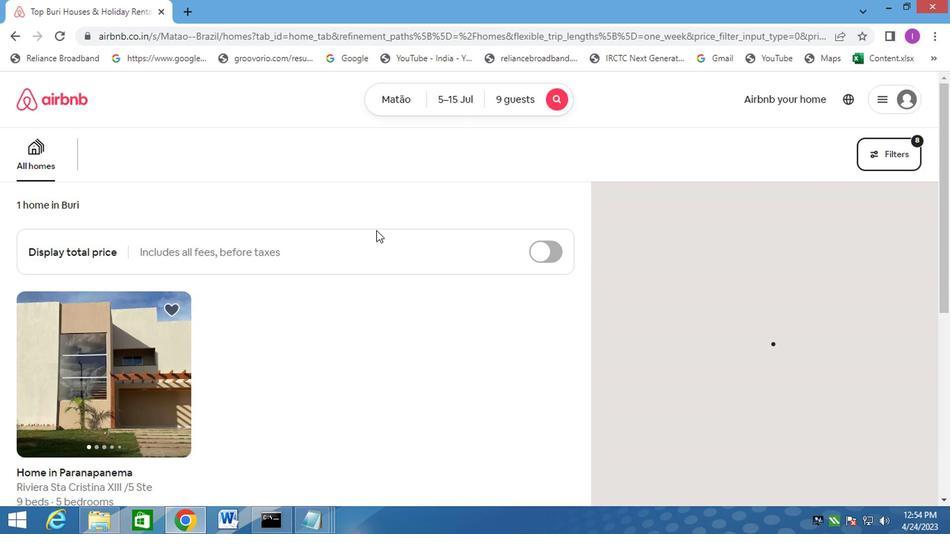 
